 Task: Add a condition where "Hours since update Is One hundred" in new tickets in your groups.
Action: Mouse moved to (117, 446)
Screenshot: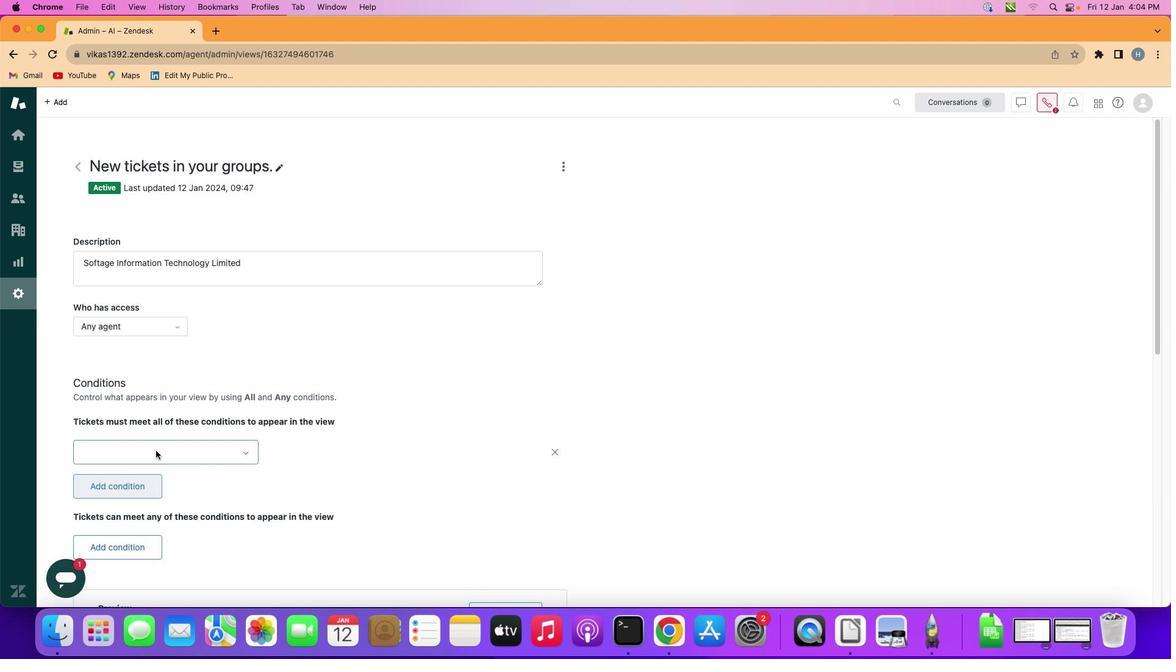 
Action: Mouse pressed left at (117, 446)
Screenshot: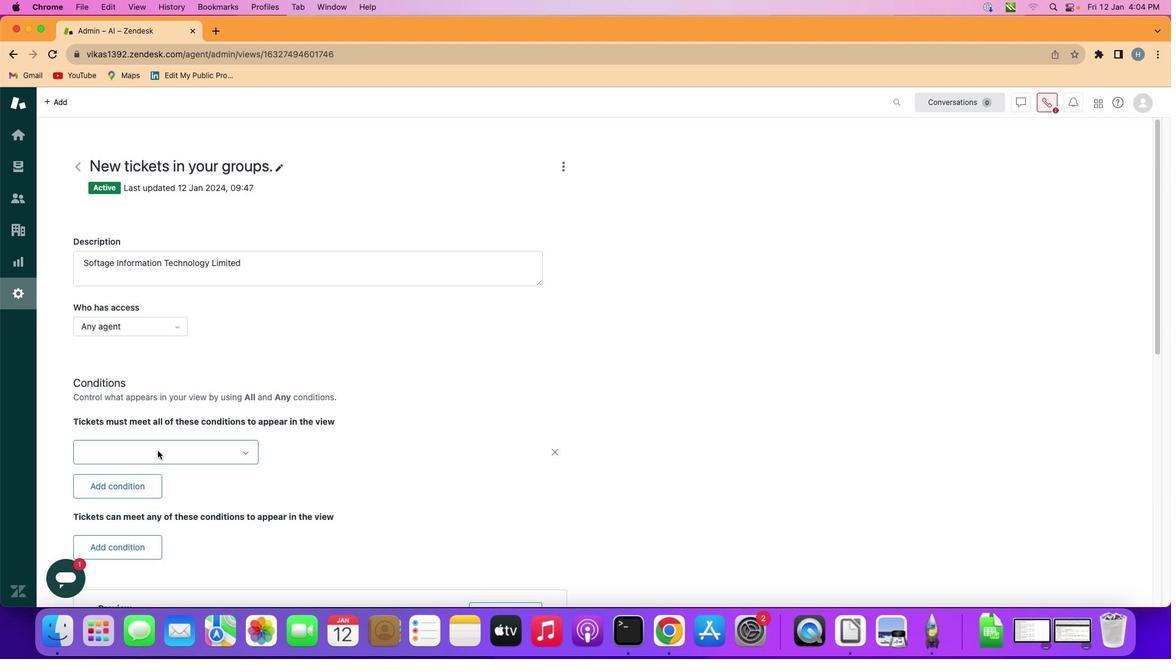 
Action: Mouse moved to (154, 447)
Screenshot: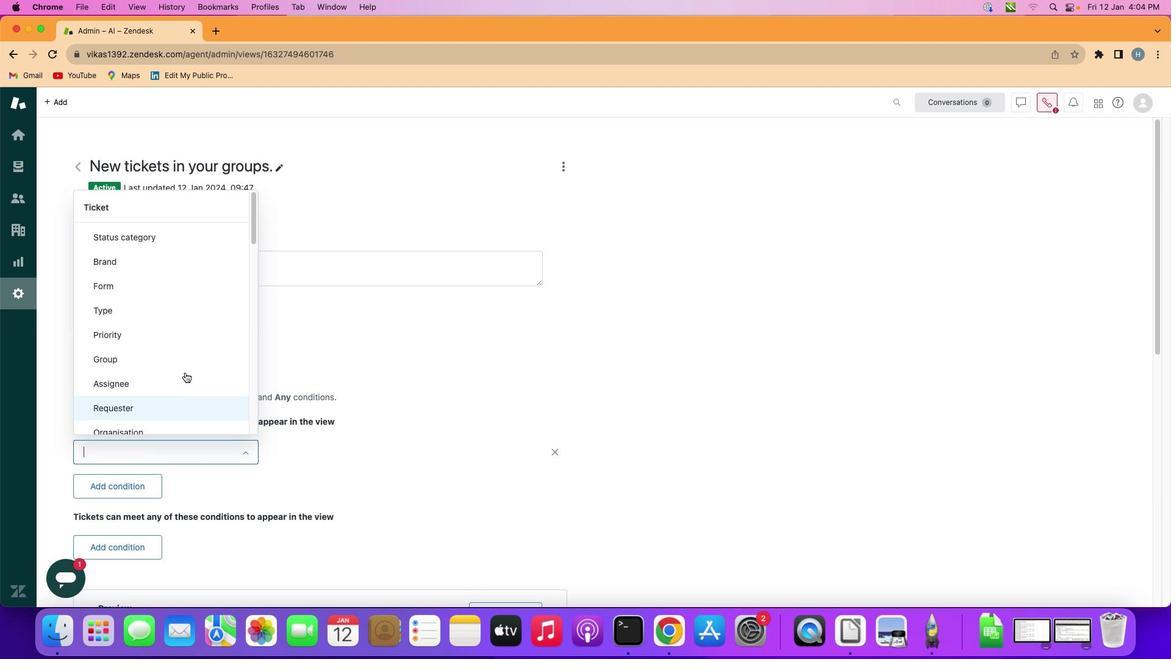 
Action: Mouse pressed left at (154, 447)
Screenshot: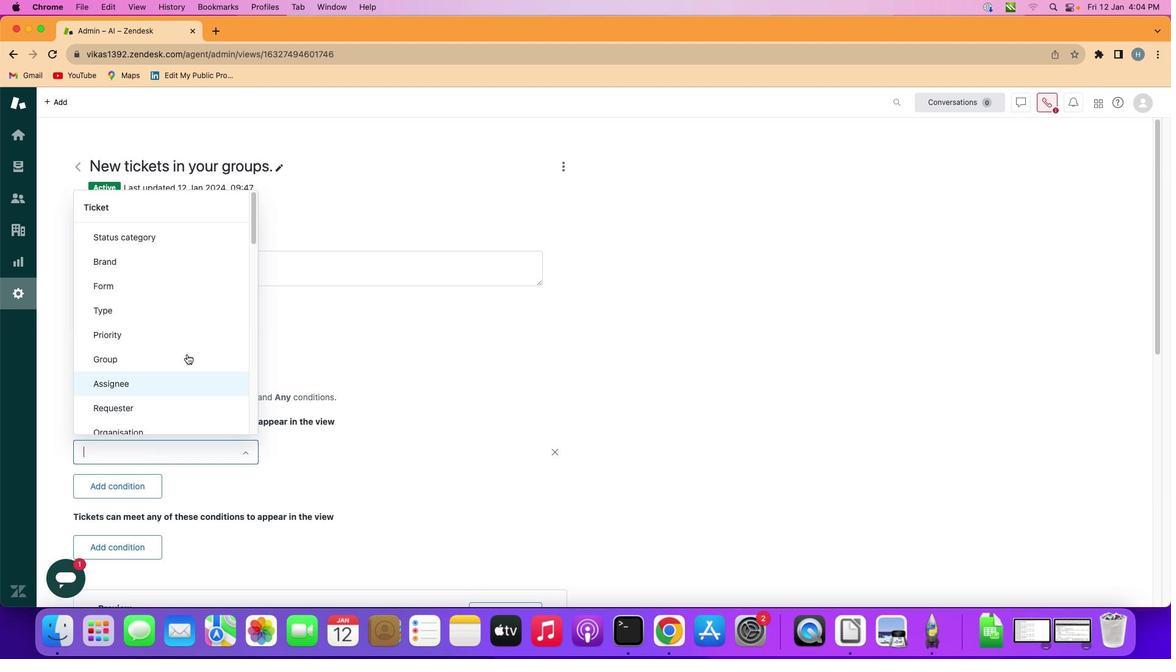 
Action: Mouse moved to (182, 330)
Screenshot: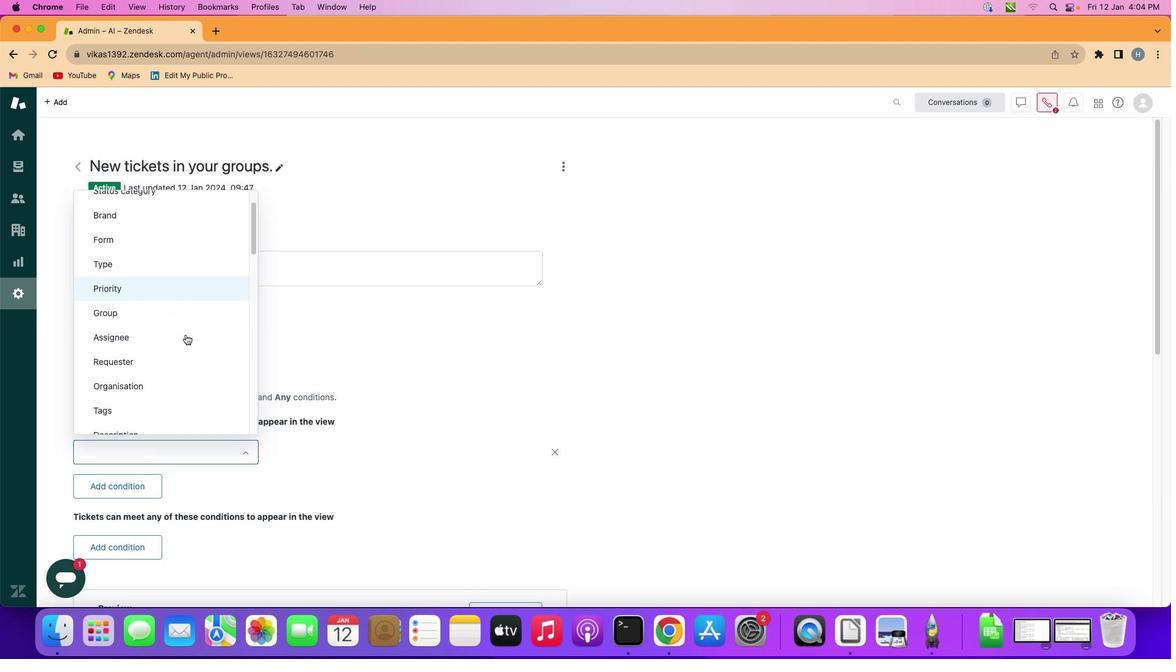 
Action: Mouse scrolled (182, 330) with delta (-3, -3)
Screenshot: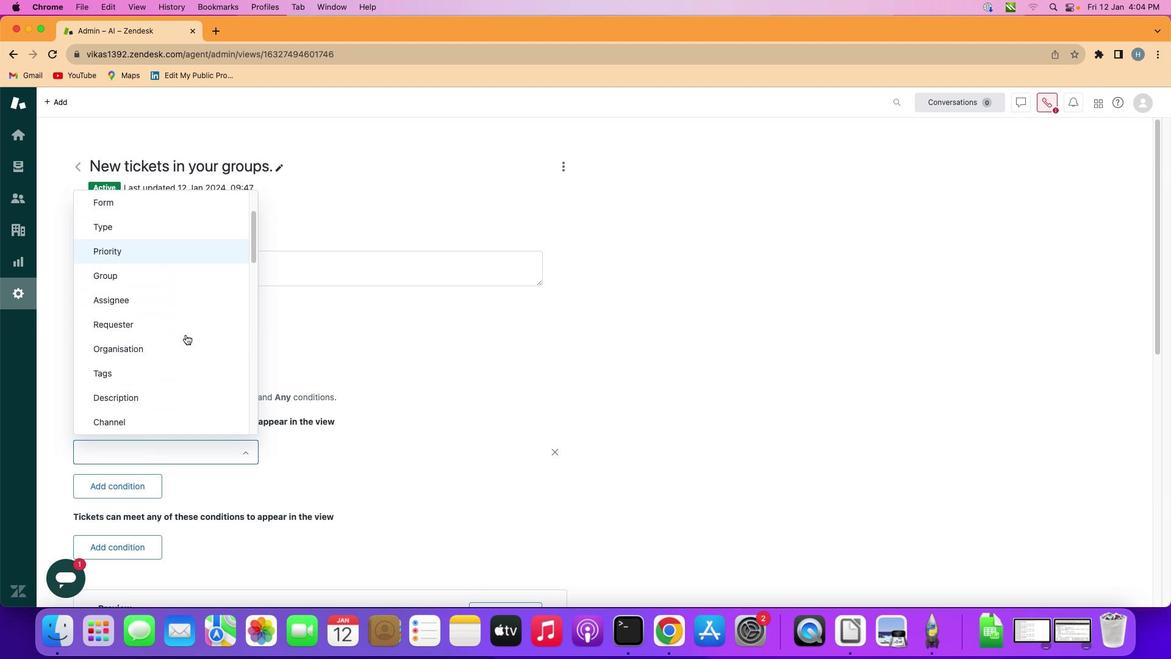 
Action: Mouse scrolled (182, 330) with delta (-3, -3)
Screenshot: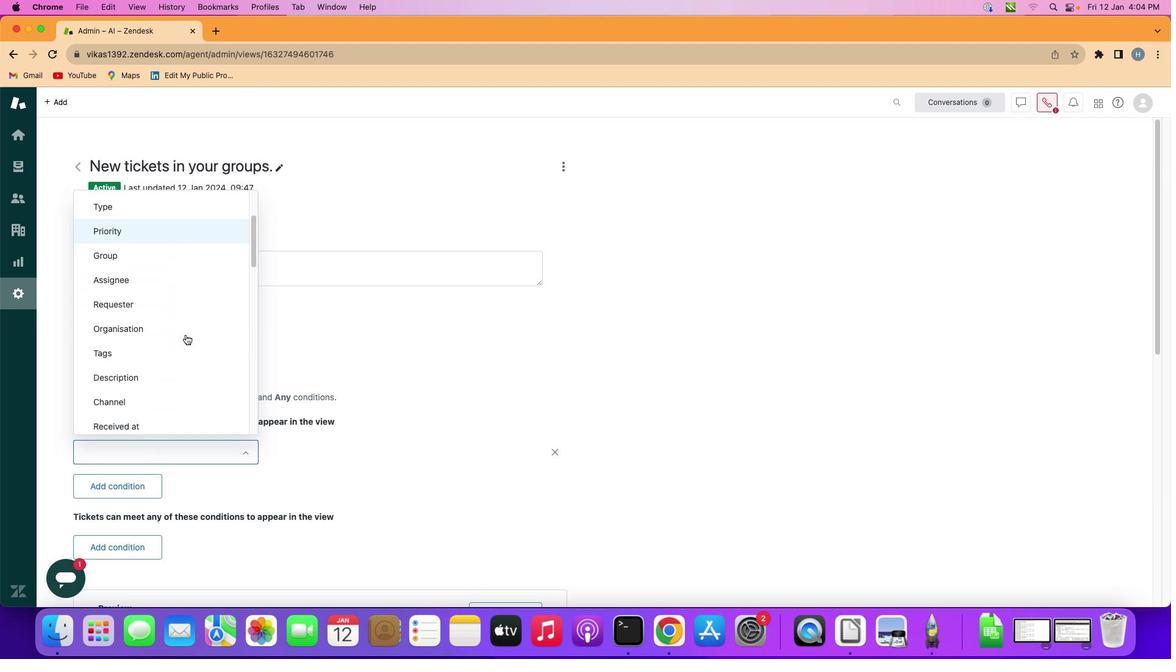 
Action: Mouse scrolled (182, 330) with delta (-3, -3)
Screenshot: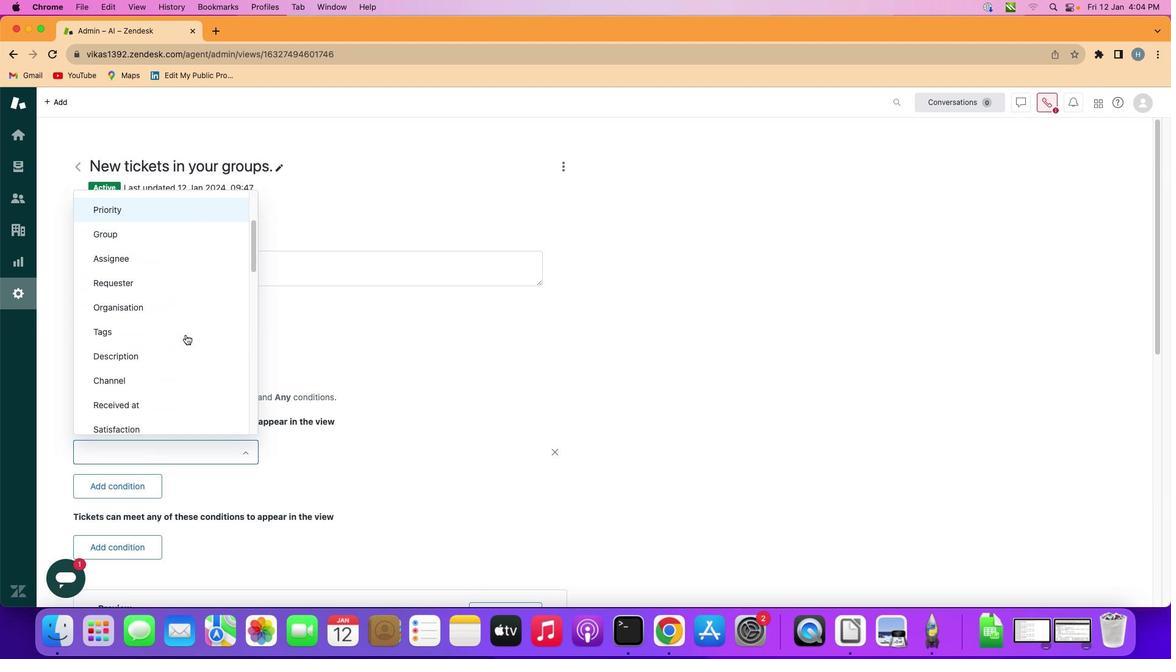 
Action: Mouse scrolled (182, 330) with delta (-3, -3)
Screenshot: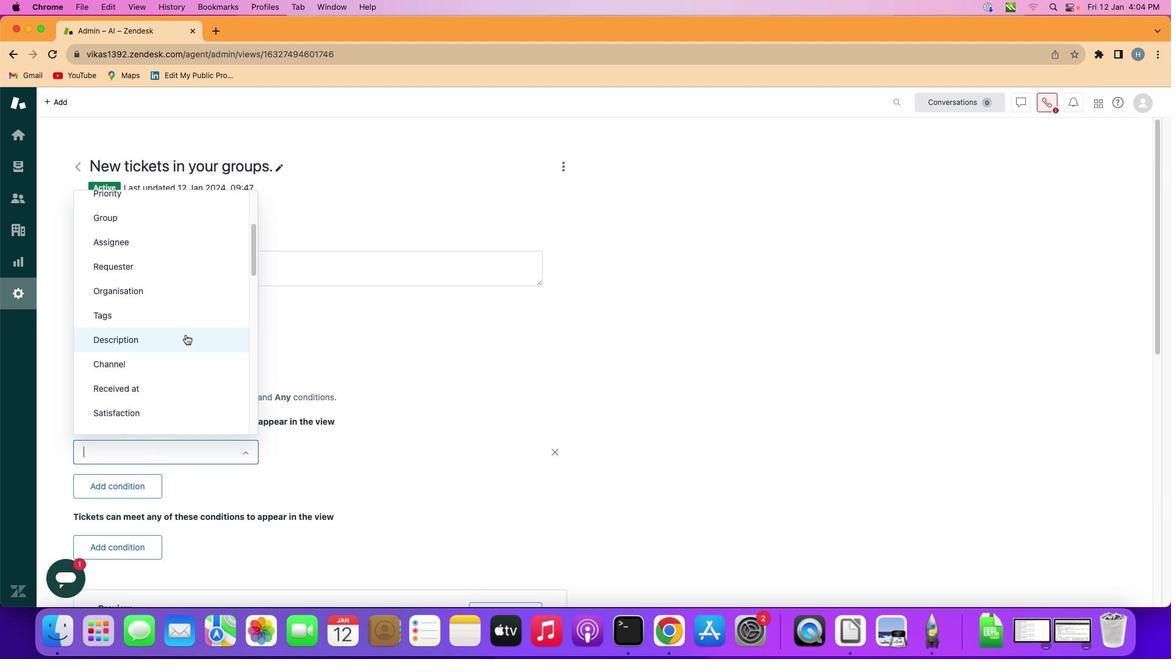 
Action: Mouse scrolled (182, 330) with delta (-3, -3)
Screenshot: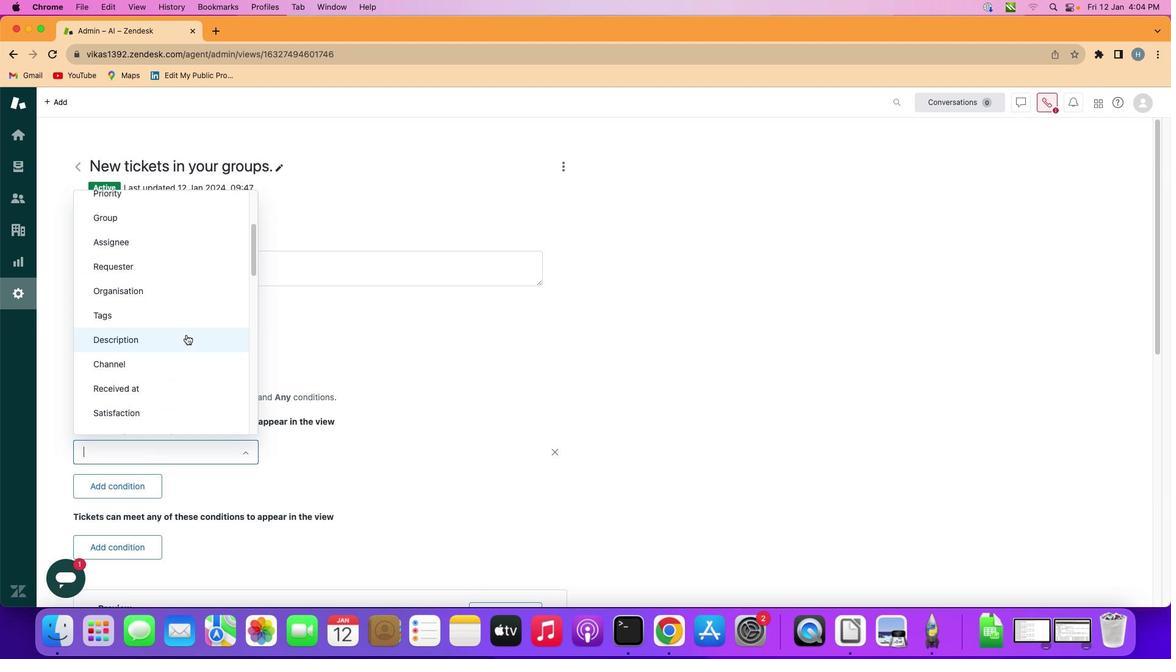 
Action: Mouse moved to (182, 331)
Screenshot: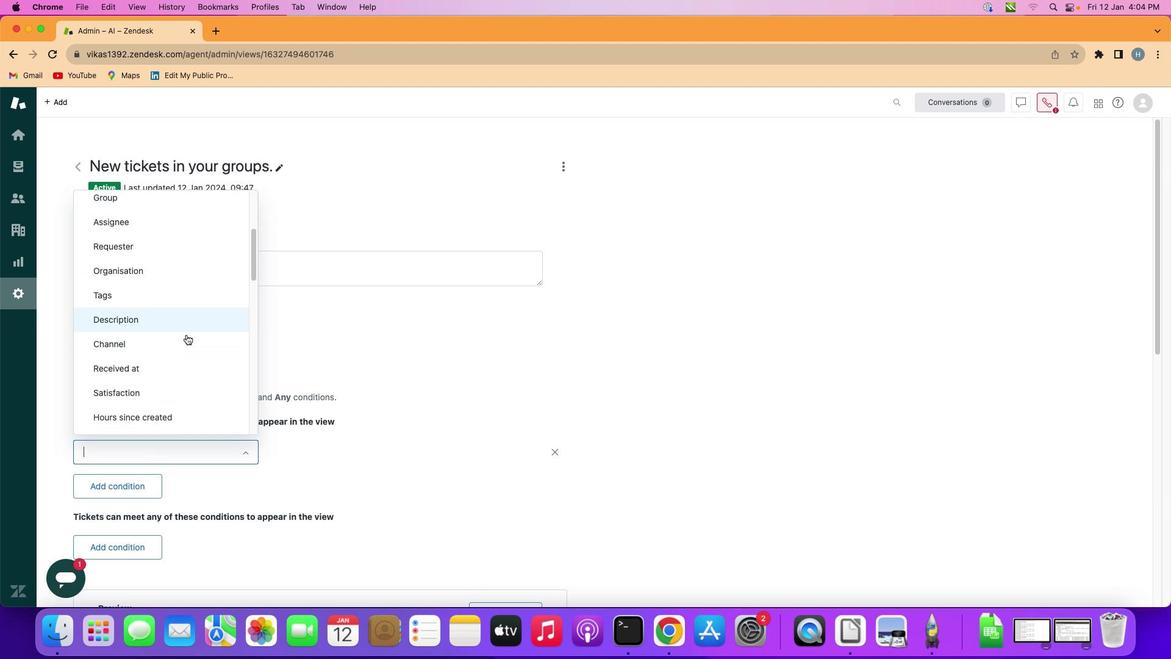 
Action: Mouse scrolled (182, 331) with delta (-3, -3)
Screenshot: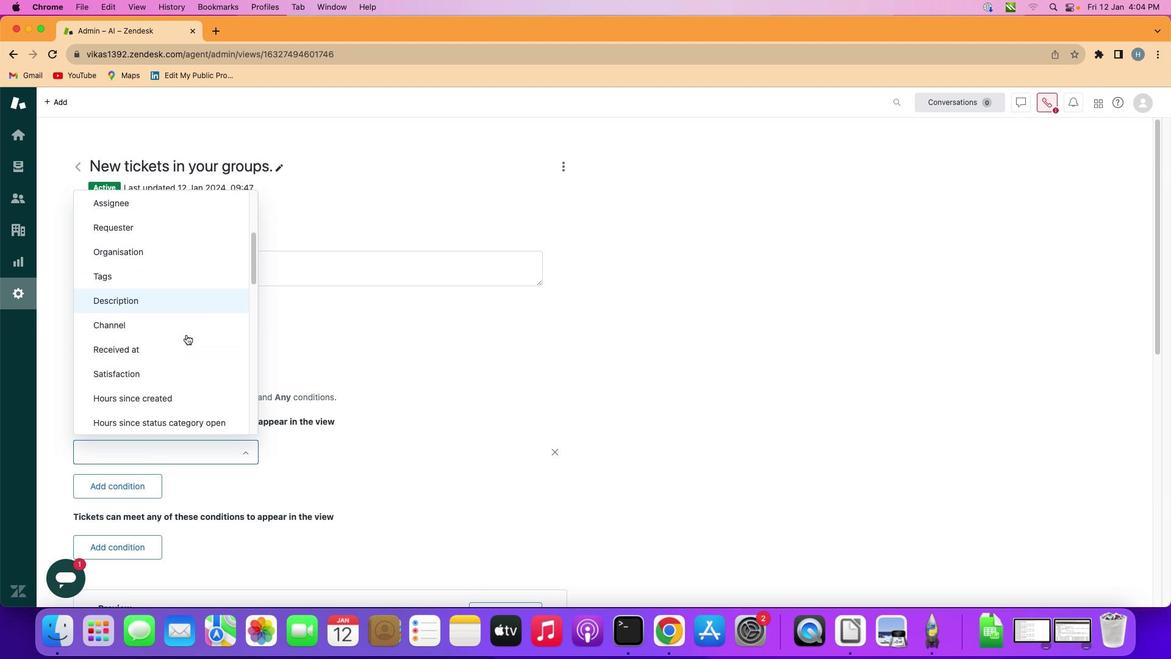 
Action: Mouse scrolled (182, 331) with delta (-3, -3)
Screenshot: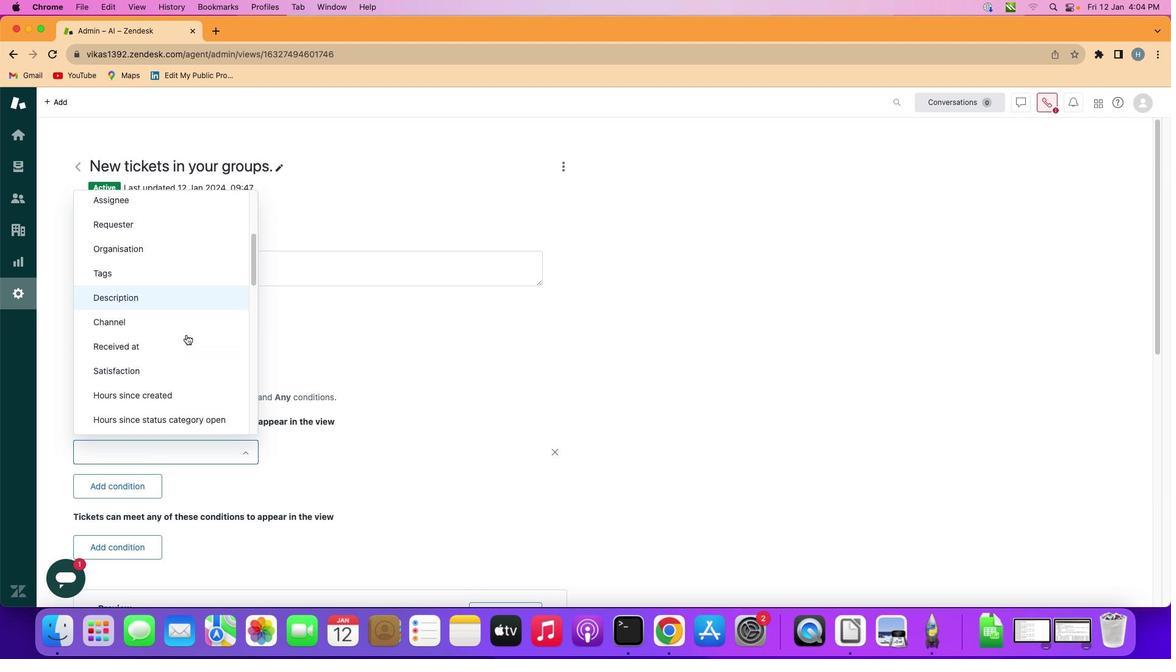 
Action: Mouse scrolled (182, 331) with delta (-3, -3)
Screenshot: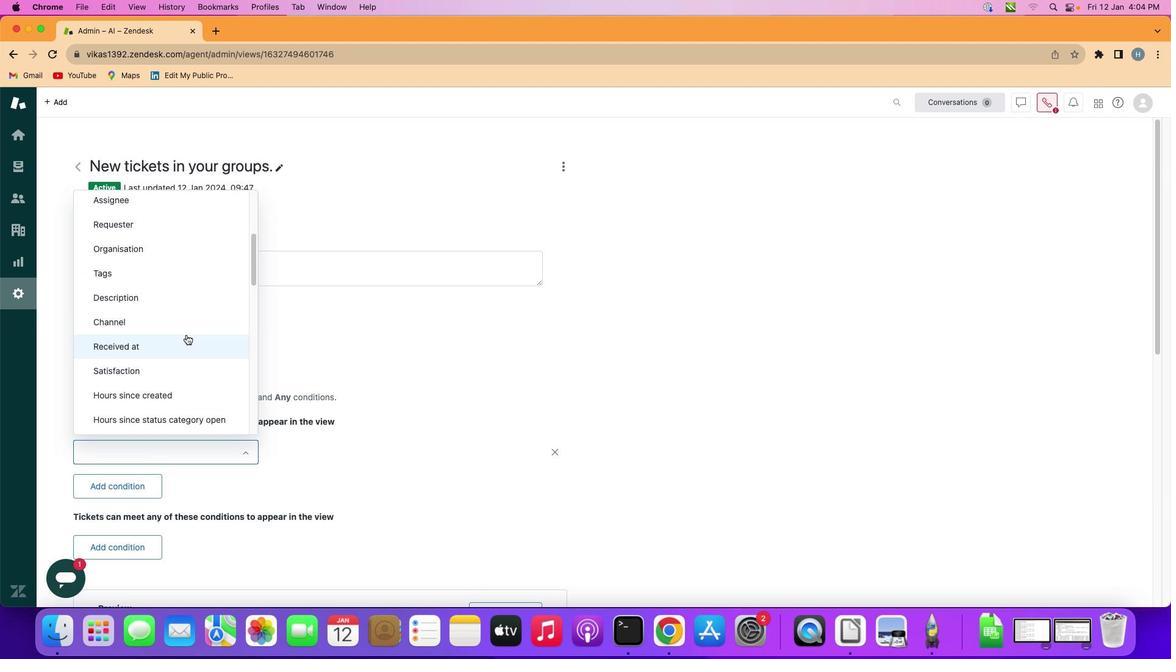 
Action: Mouse scrolled (182, 331) with delta (-3, -3)
Screenshot: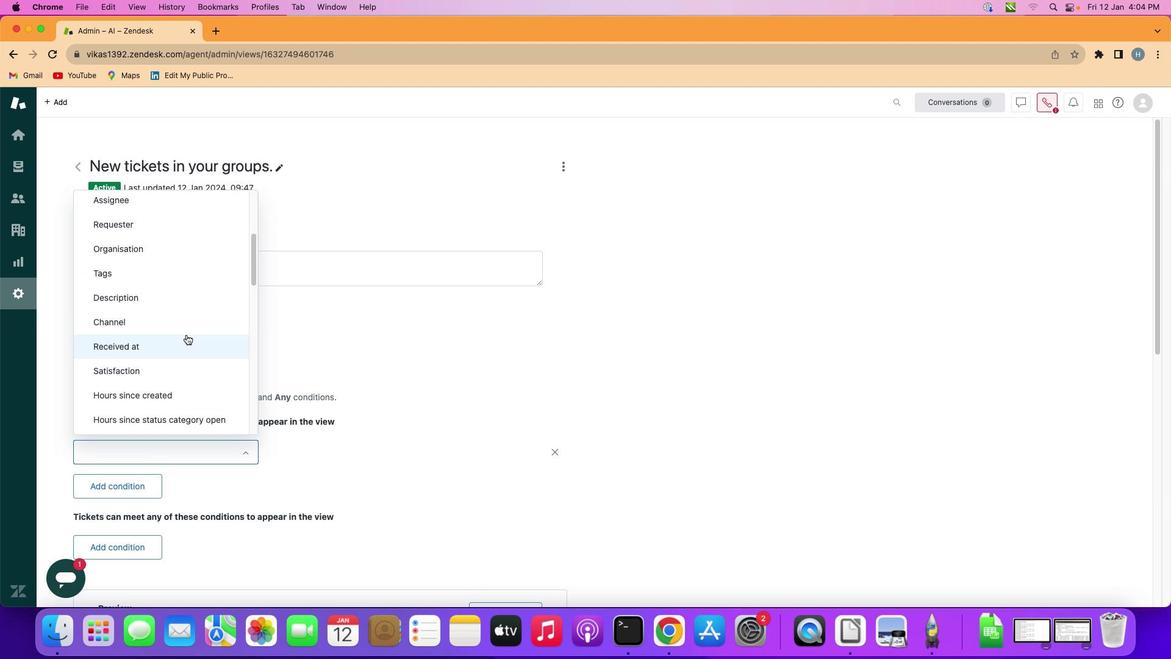 
Action: Mouse moved to (183, 331)
Screenshot: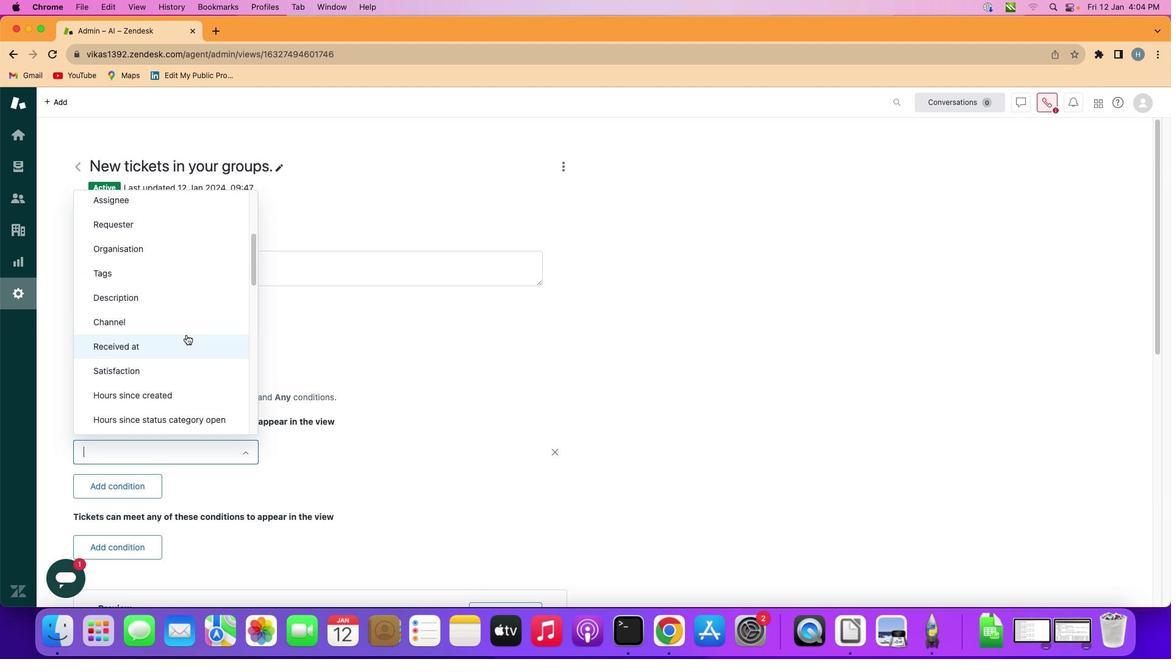 
Action: Mouse scrolled (183, 331) with delta (-3, -3)
Screenshot: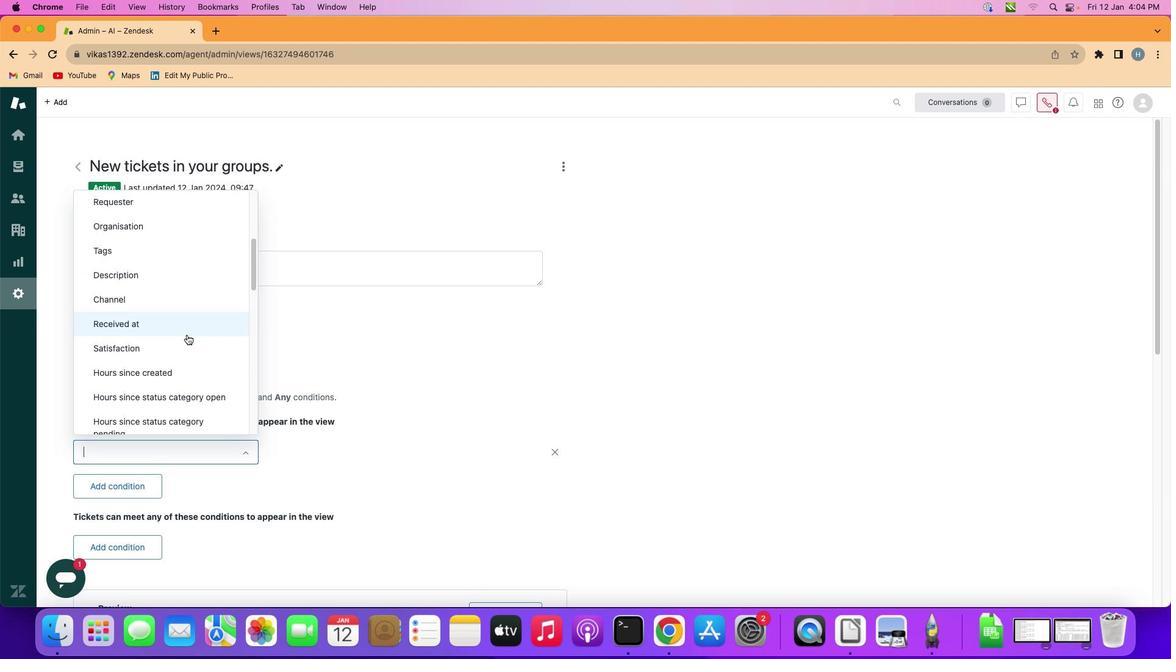 
Action: Mouse scrolled (183, 331) with delta (-3, -3)
Screenshot: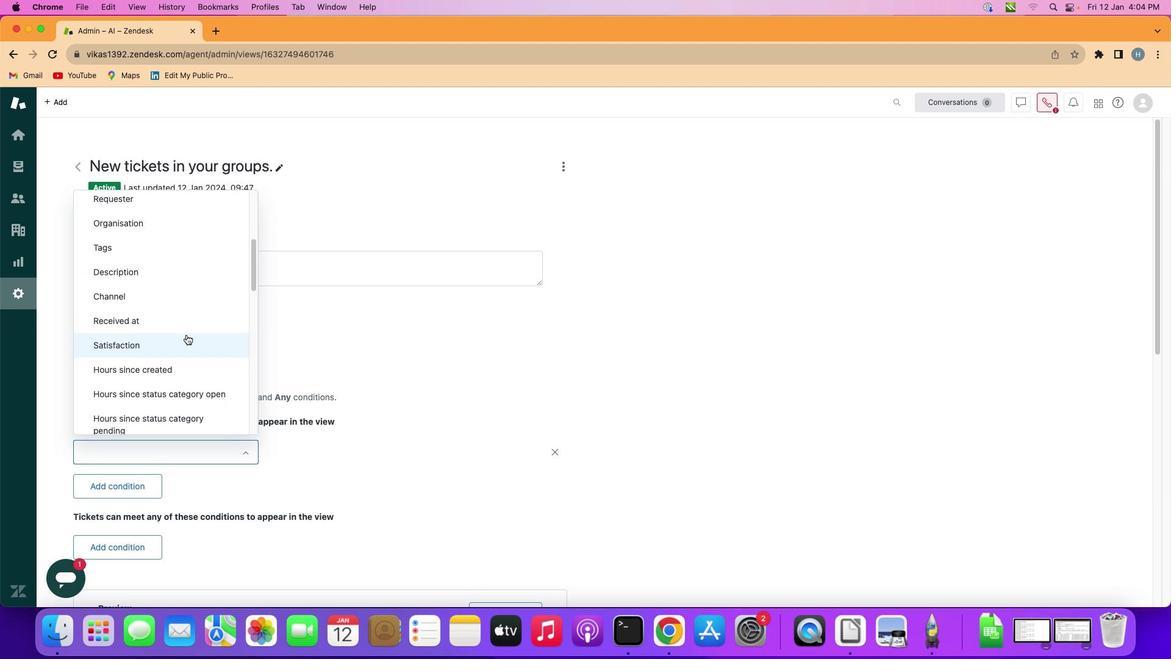 
Action: Mouse scrolled (183, 331) with delta (-3, -3)
Screenshot: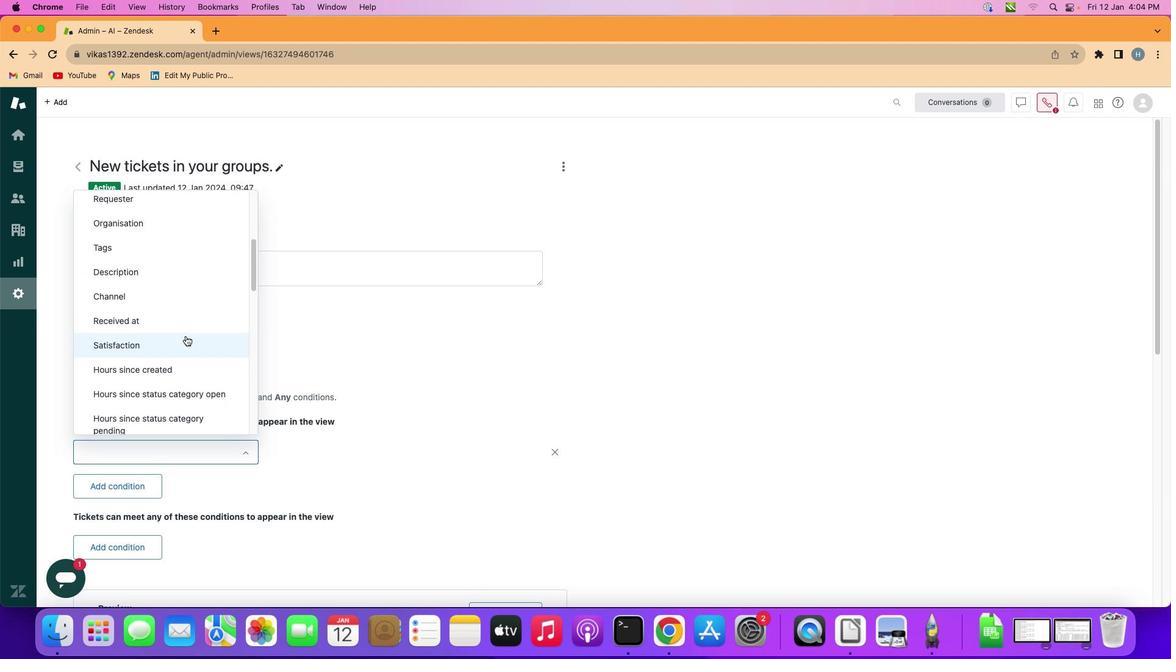 
Action: Mouse moved to (181, 332)
Screenshot: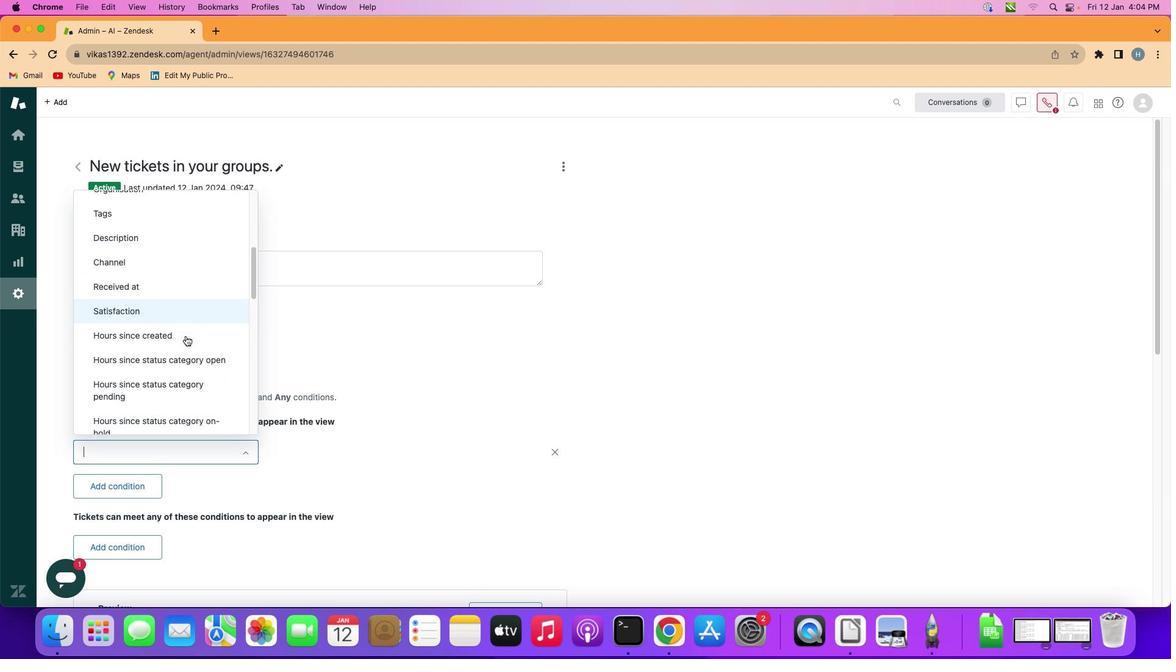 
Action: Mouse scrolled (181, 332) with delta (-3, -3)
Screenshot: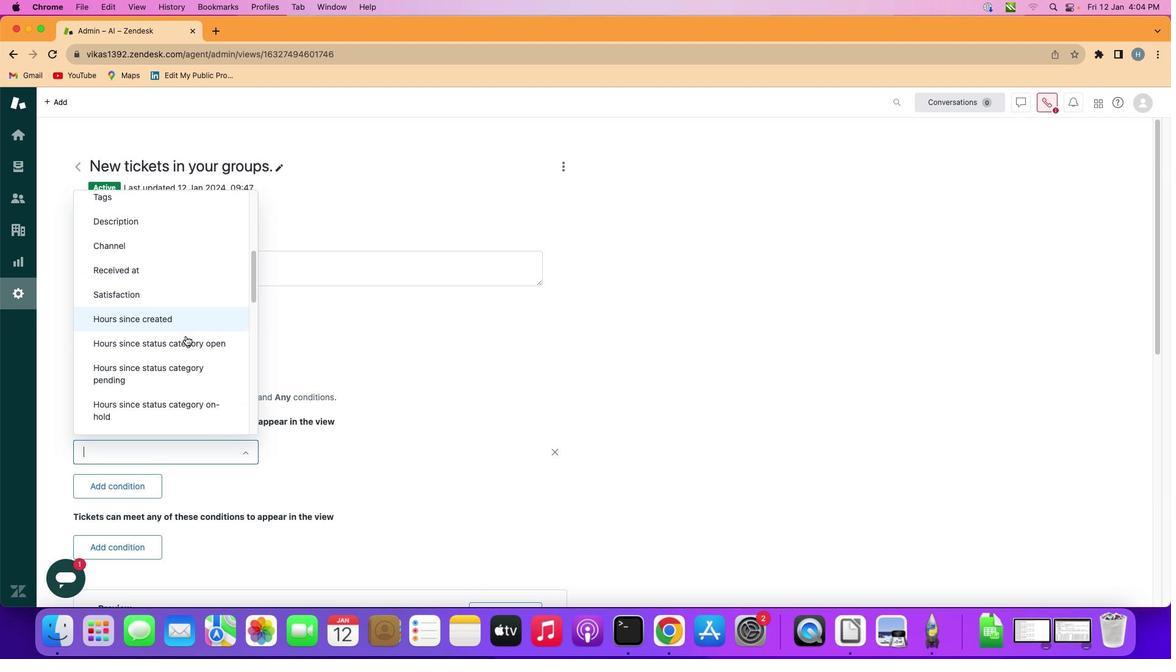 
Action: Mouse scrolled (181, 332) with delta (-3, -3)
Screenshot: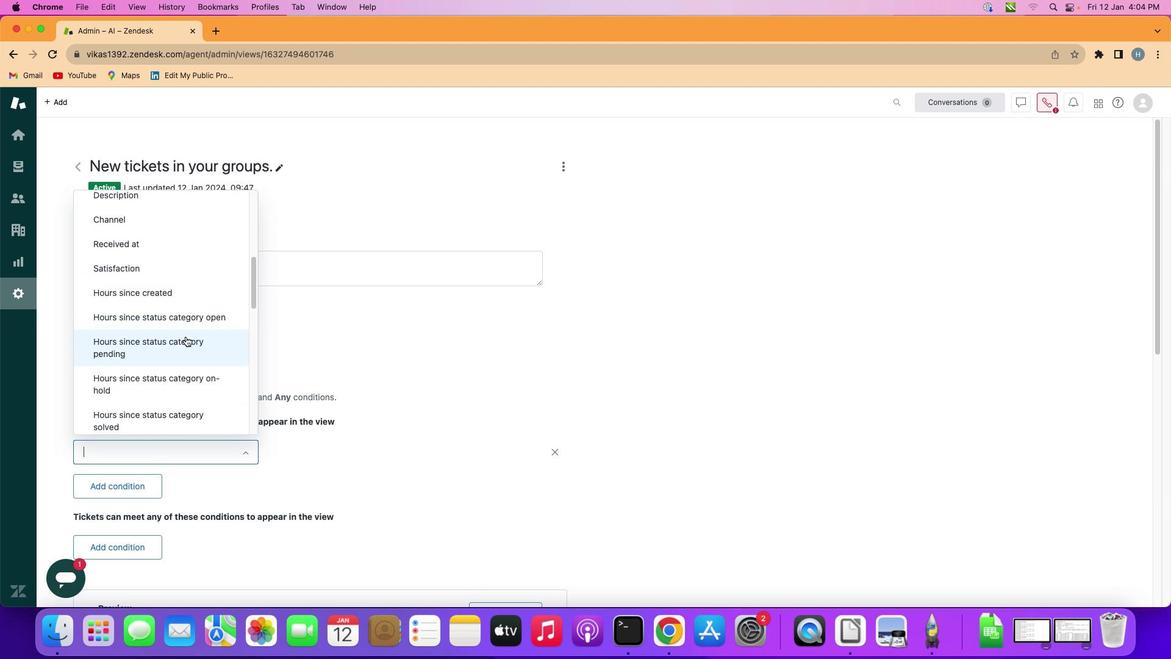 
Action: Mouse scrolled (181, 332) with delta (-3, -3)
Screenshot: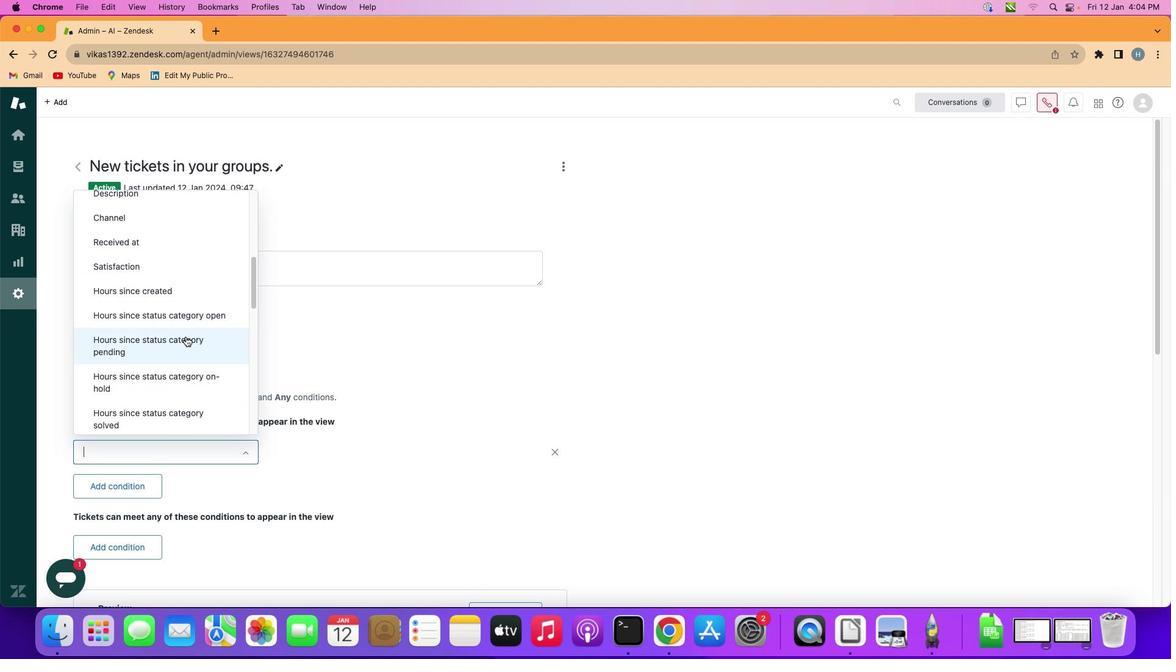 
Action: Mouse scrolled (181, 332) with delta (-3, -3)
Screenshot: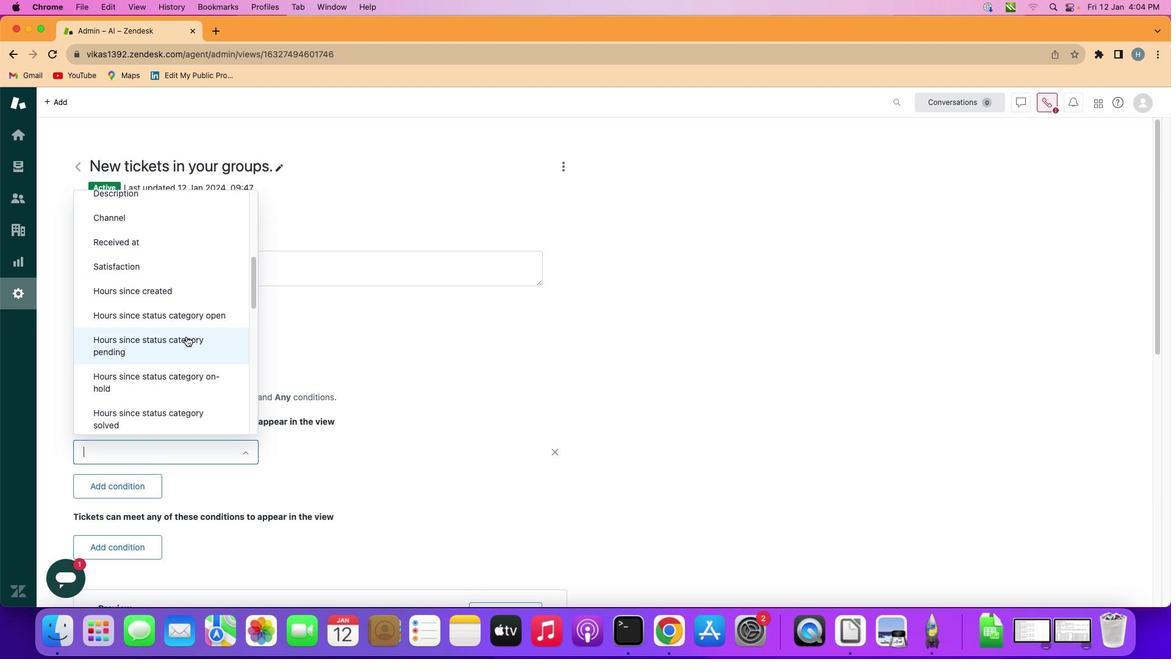 
Action: Mouse moved to (182, 332)
Screenshot: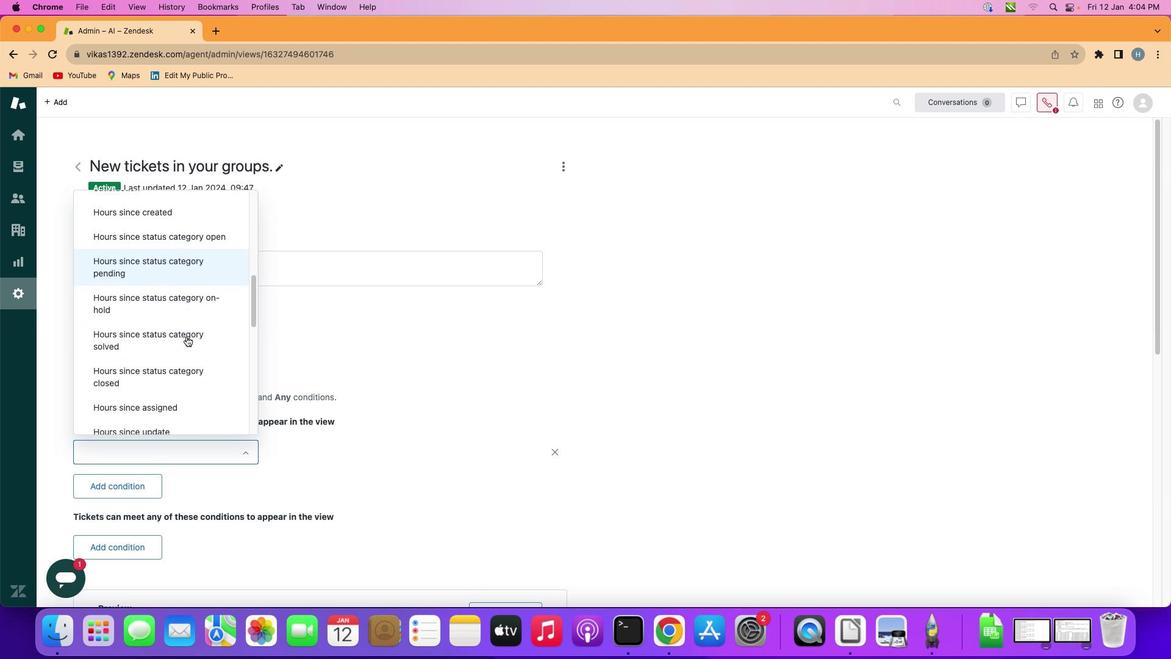 
Action: Mouse scrolled (182, 332) with delta (-3, -3)
Screenshot: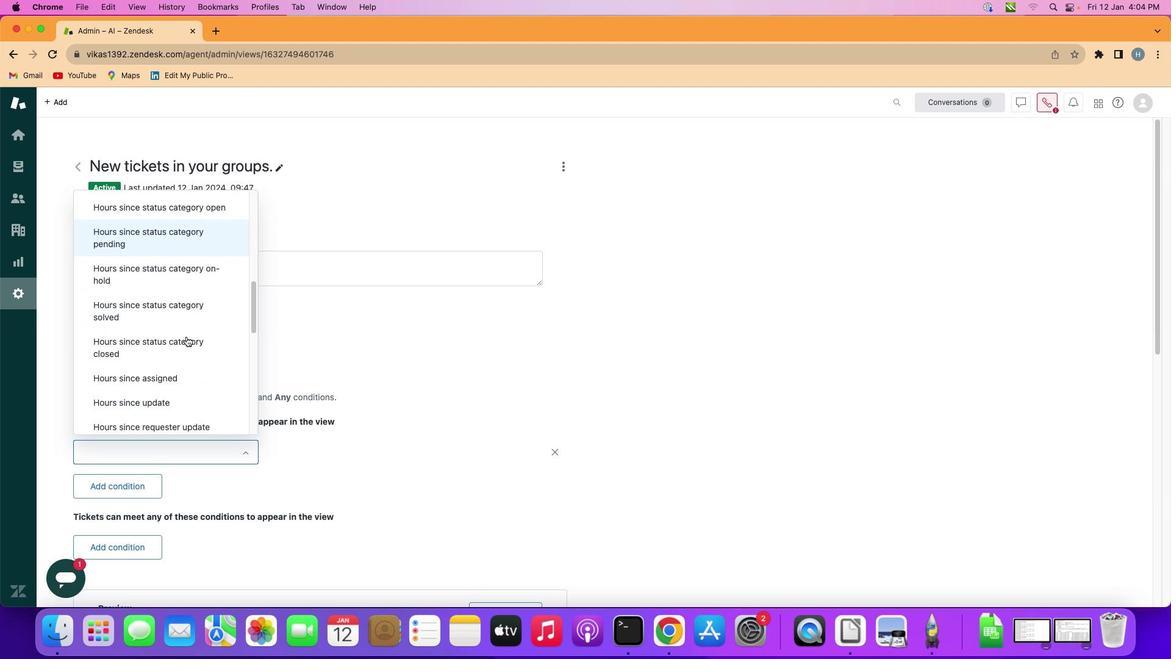 
Action: Mouse moved to (183, 332)
Screenshot: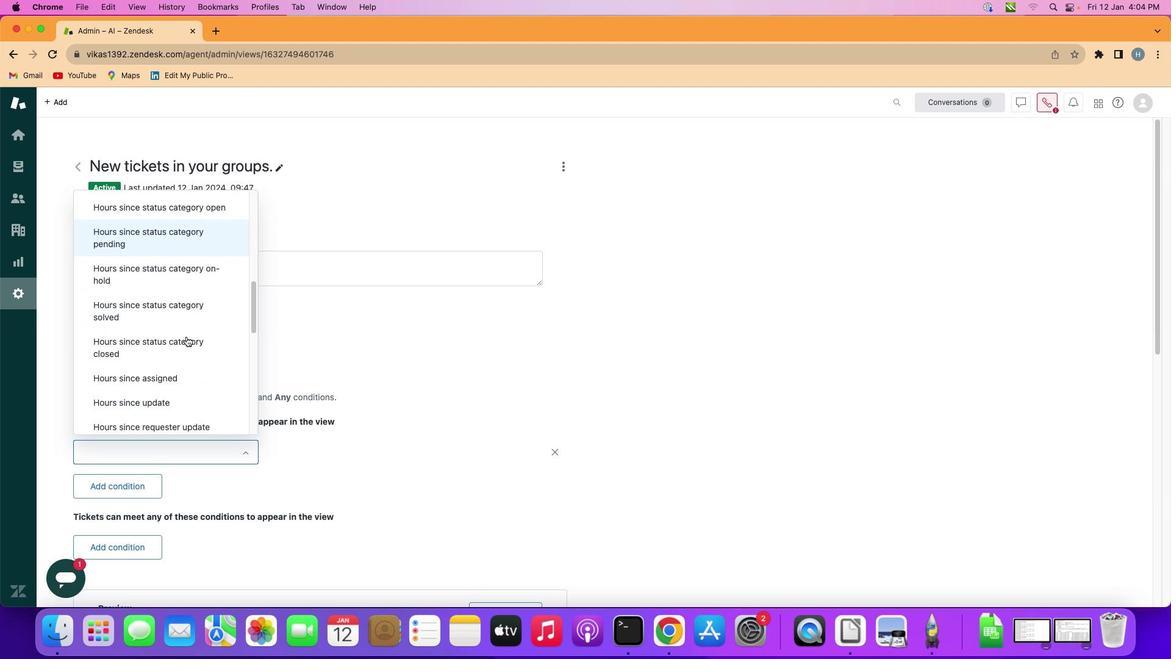 
Action: Mouse scrolled (183, 332) with delta (-3, -3)
Screenshot: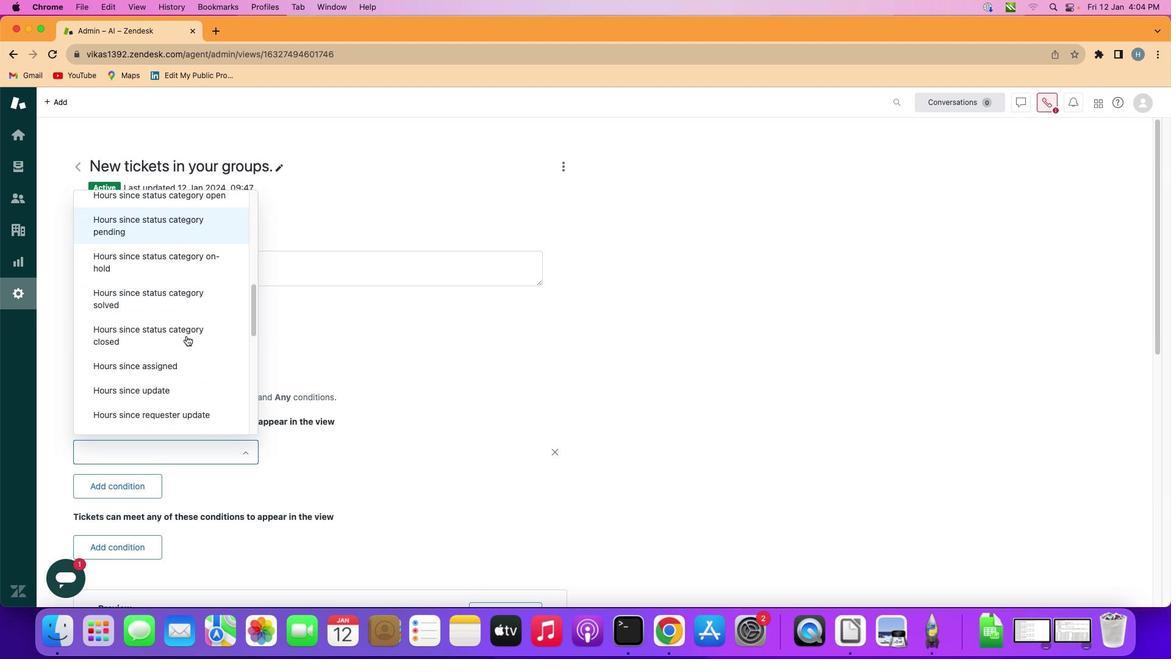 
Action: Mouse scrolled (183, 332) with delta (-3, -3)
Screenshot: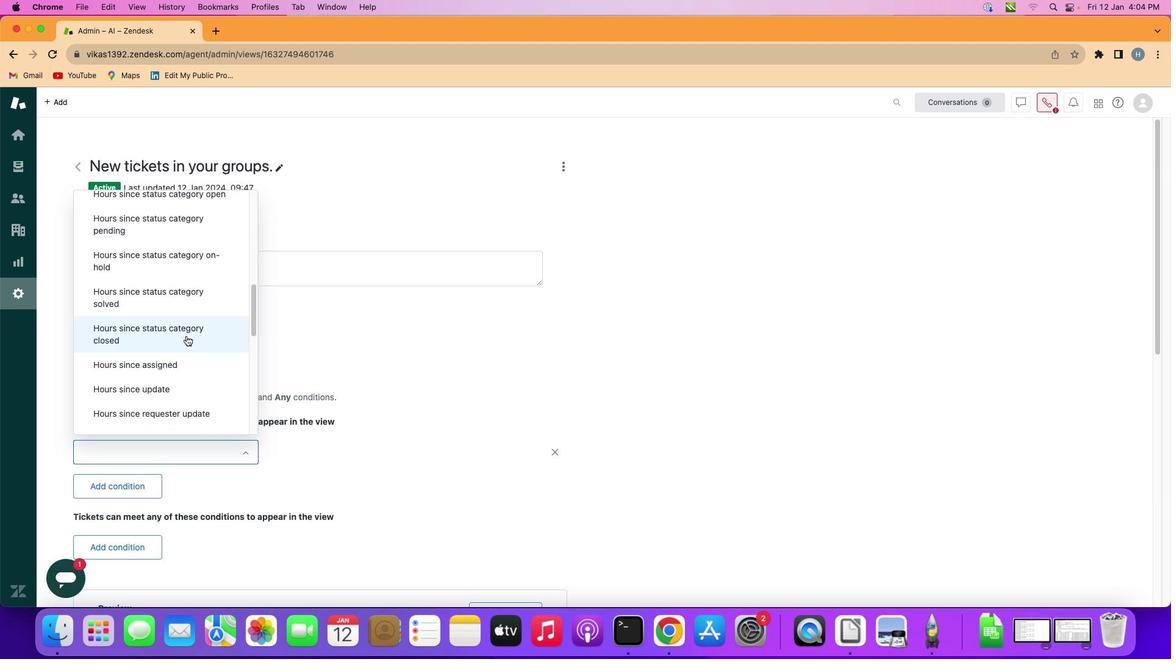 
Action: Mouse scrolled (183, 332) with delta (-3, -4)
Screenshot: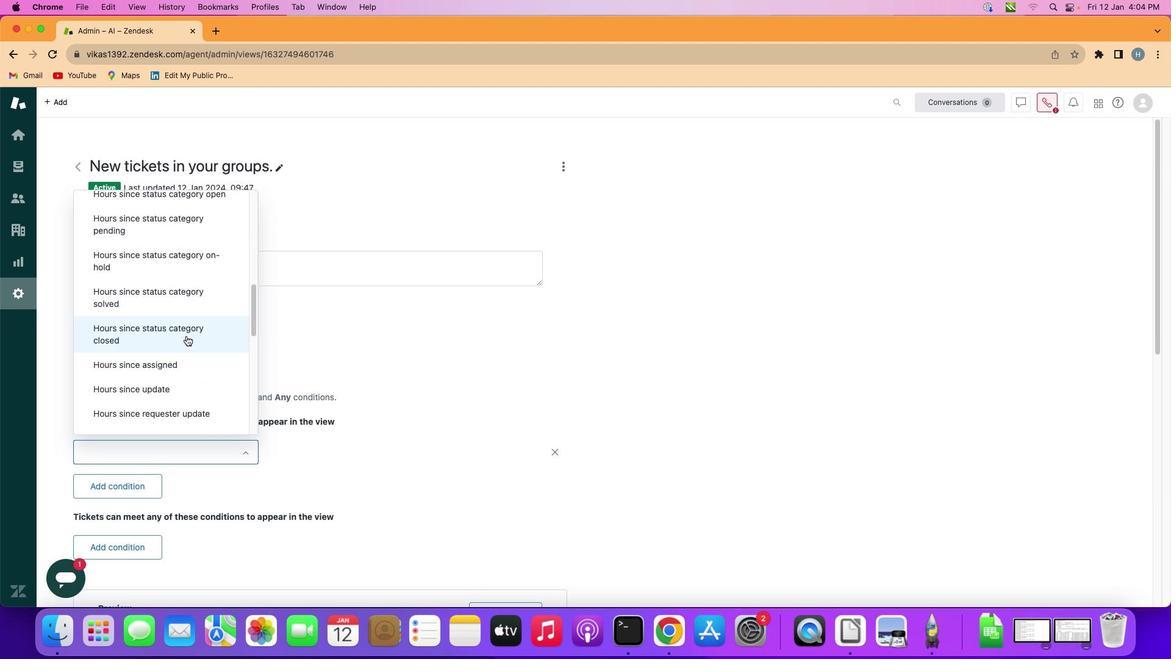 
Action: Mouse scrolled (183, 332) with delta (-3, -3)
Screenshot: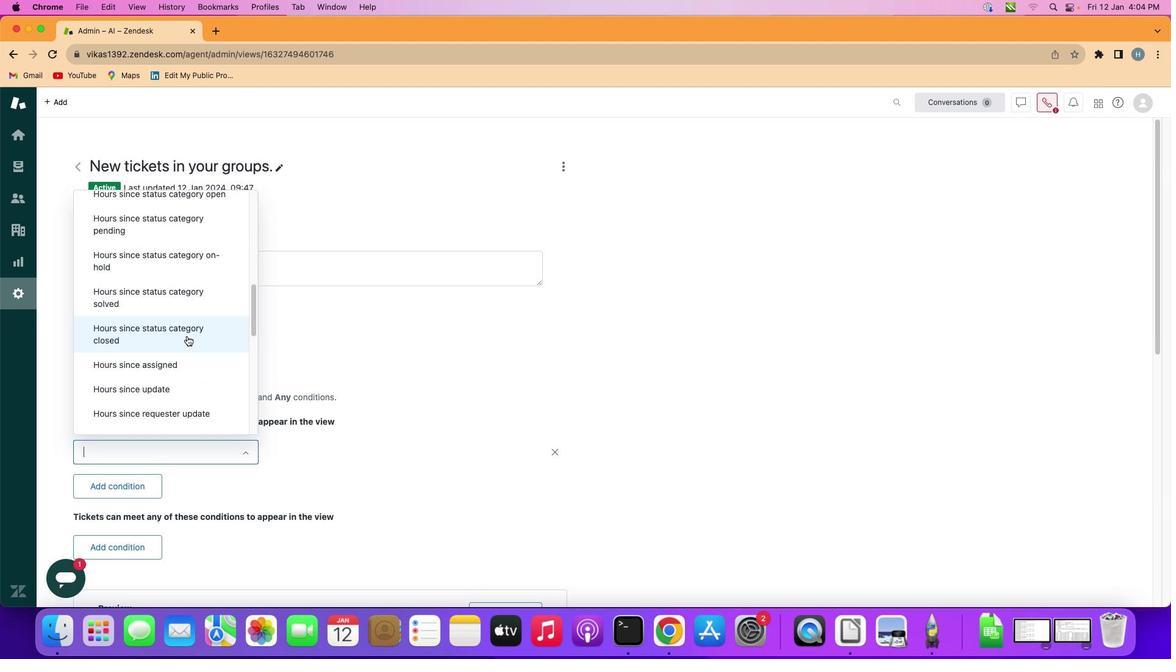 
Action: Mouse moved to (183, 332)
Screenshot: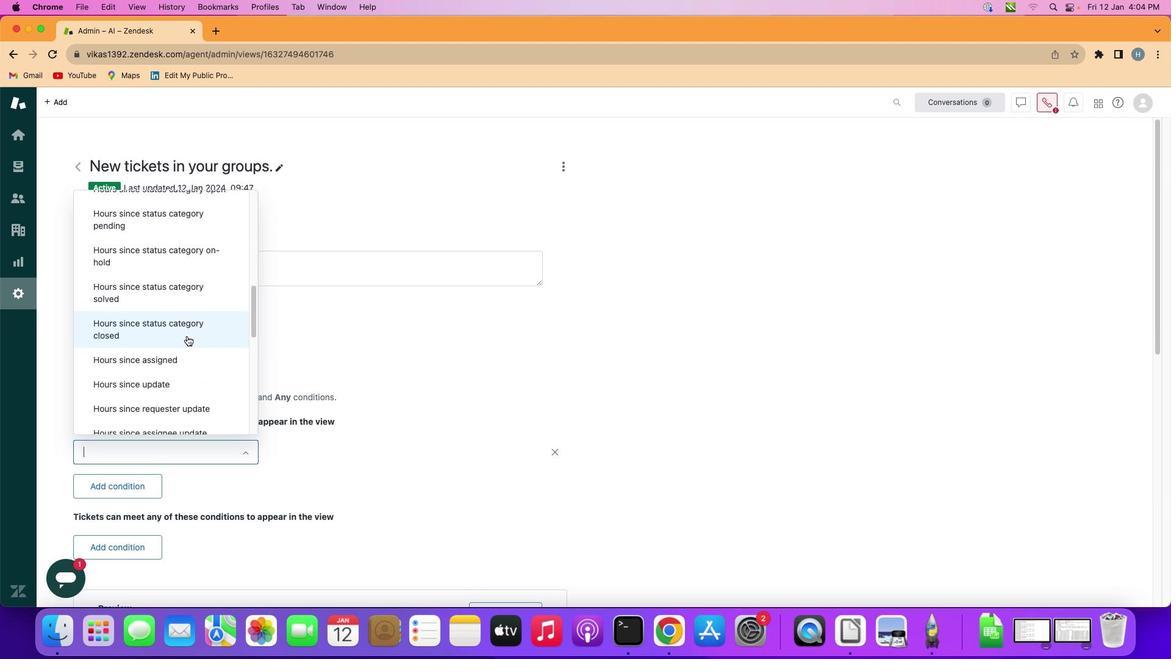 
Action: Mouse scrolled (183, 332) with delta (-3, -3)
Screenshot: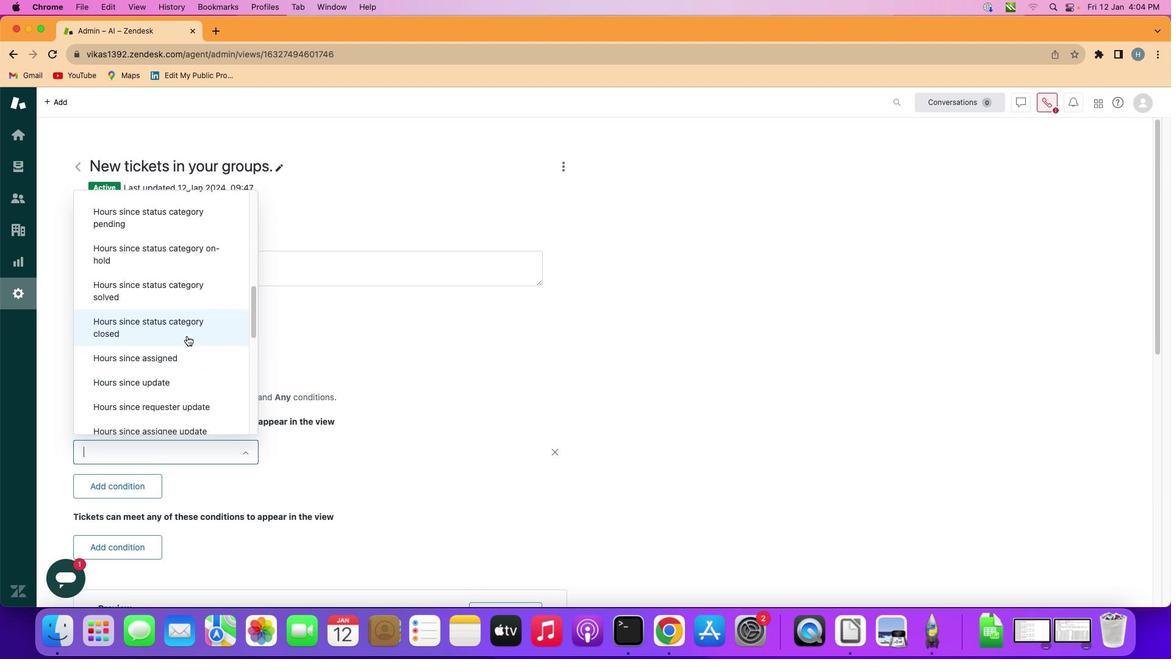
Action: Mouse scrolled (183, 332) with delta (-3, -3)
Screenshot: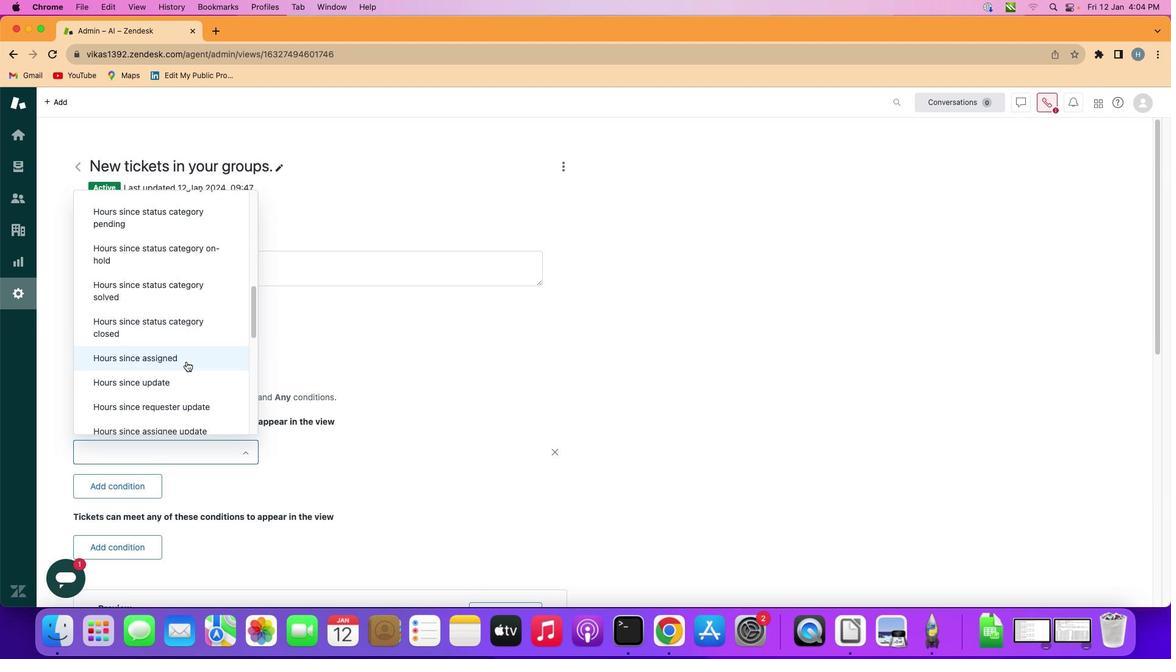 
Action: Mouse moved to (180, 369)
Screenshot: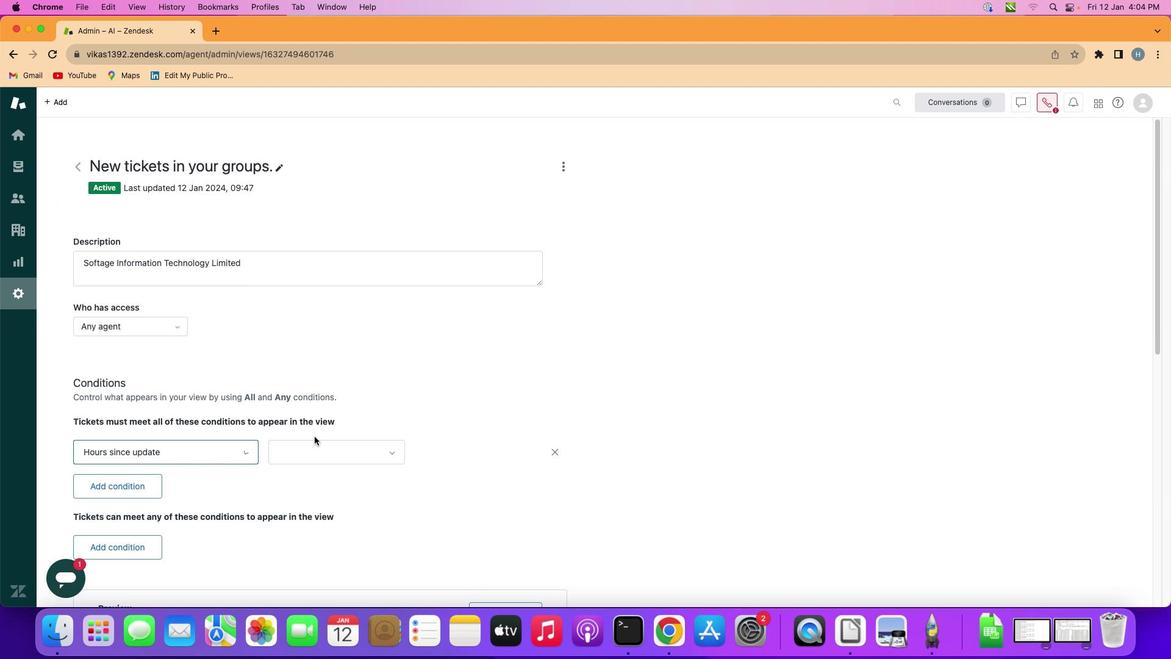 
Action: Mouse pressed left at (180, 369)
Screenshot: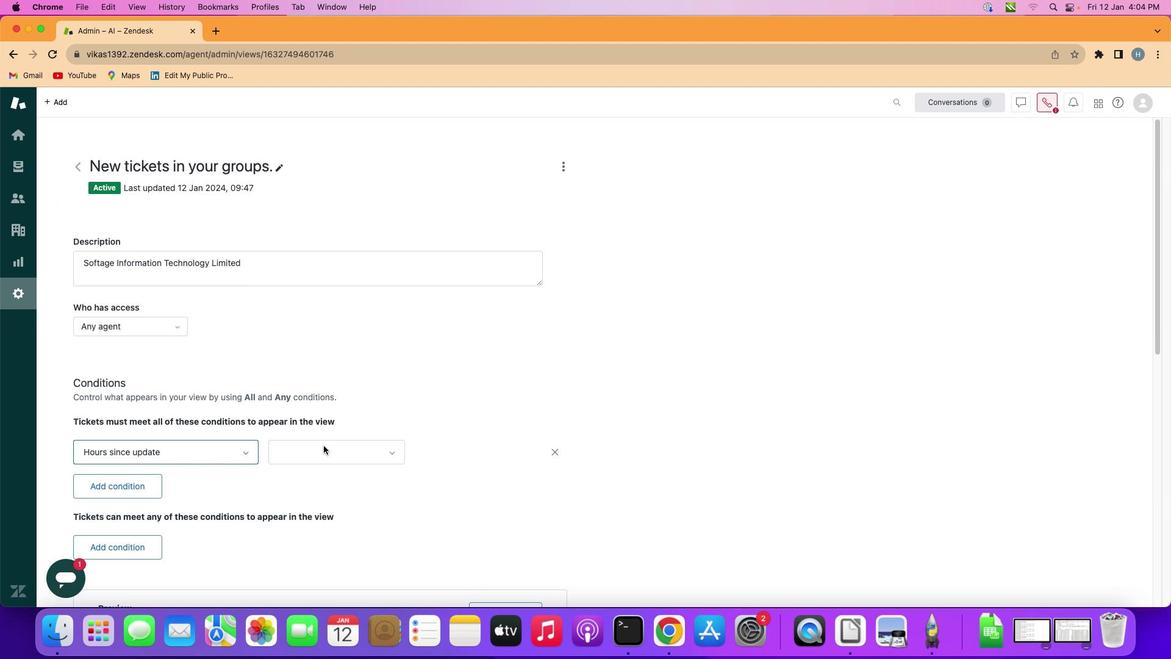 
Action: Mouse moved to (330, 444)
Screenshot: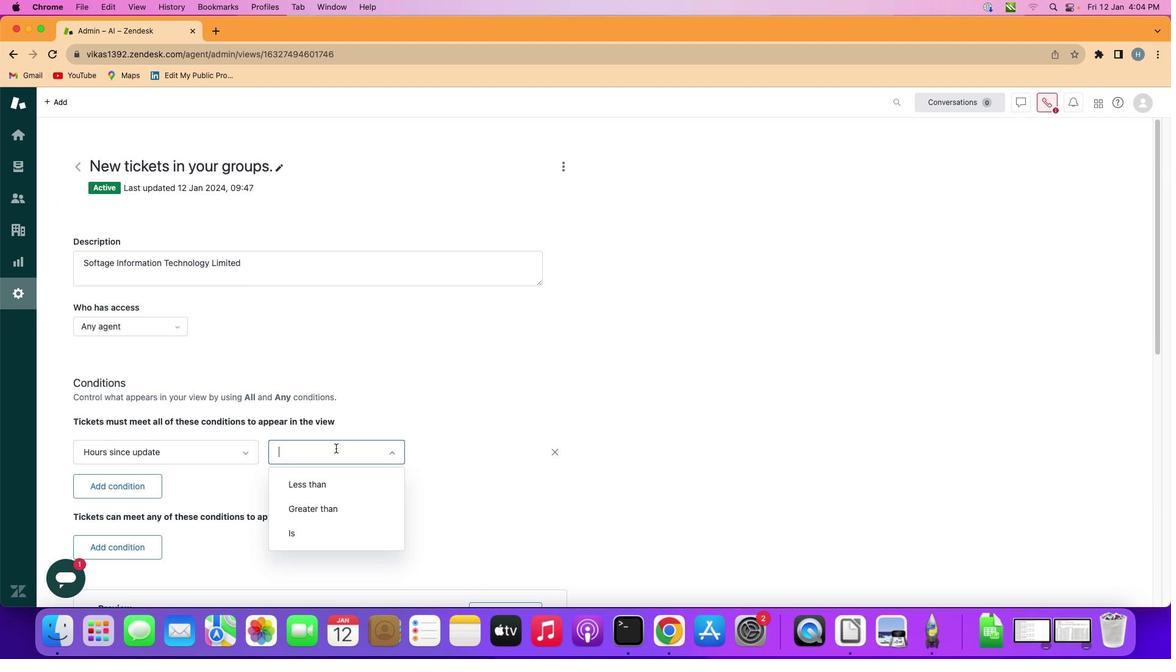 
Action: Mouse pressed left at (330, 444)
Screenshot: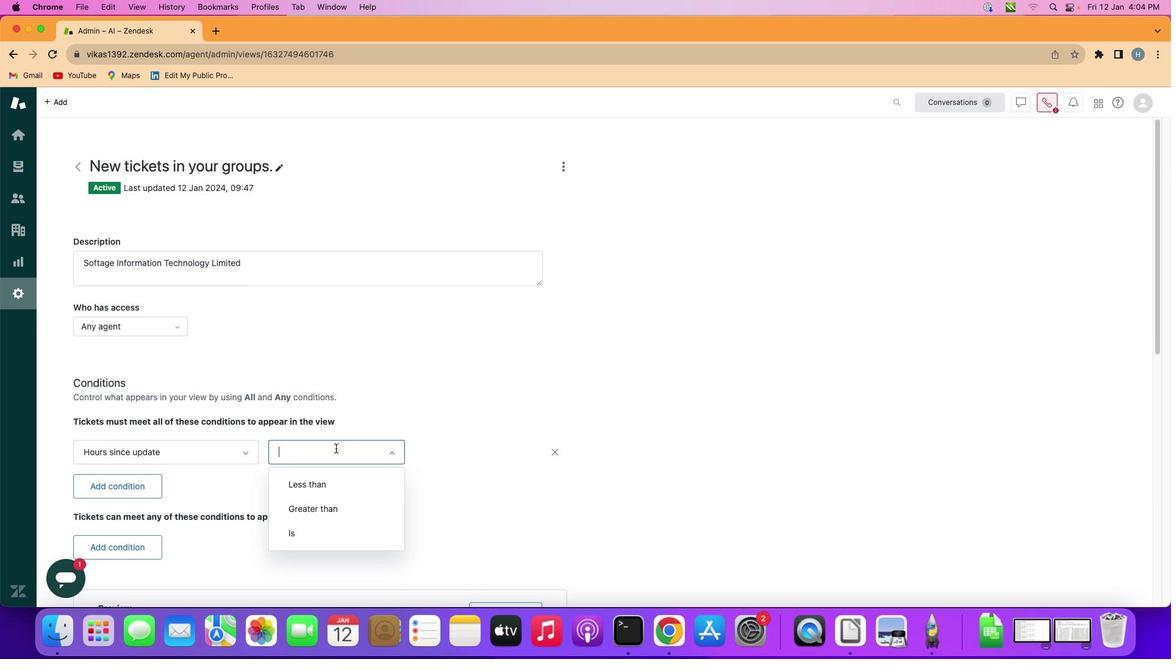 
Action: Mouse moved to (313, 526)
Screenshot: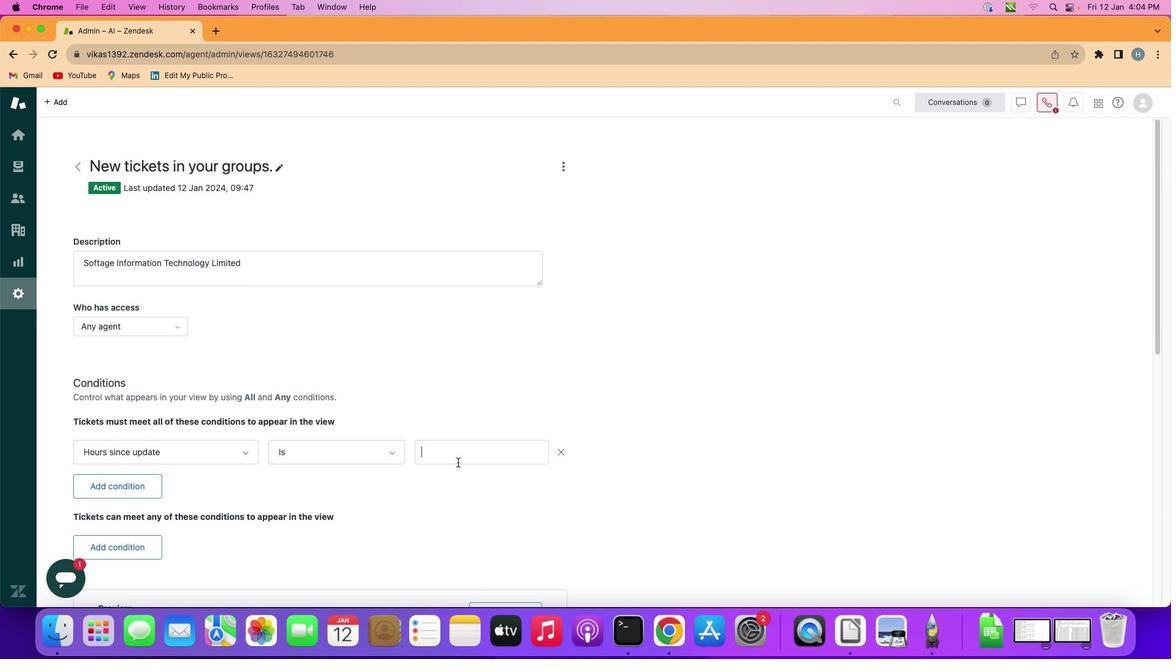 
Action: Mouse pressed left at (313, 526)
Screenshot: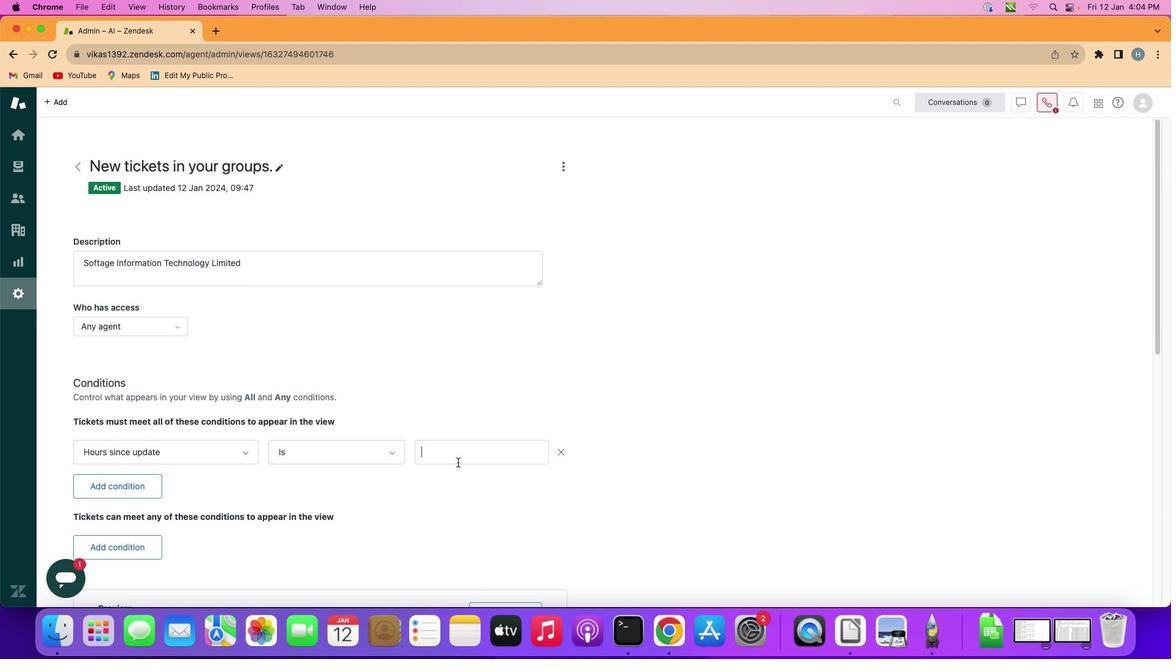 
Action: Mouse moved to (463, 452)
Screenshot: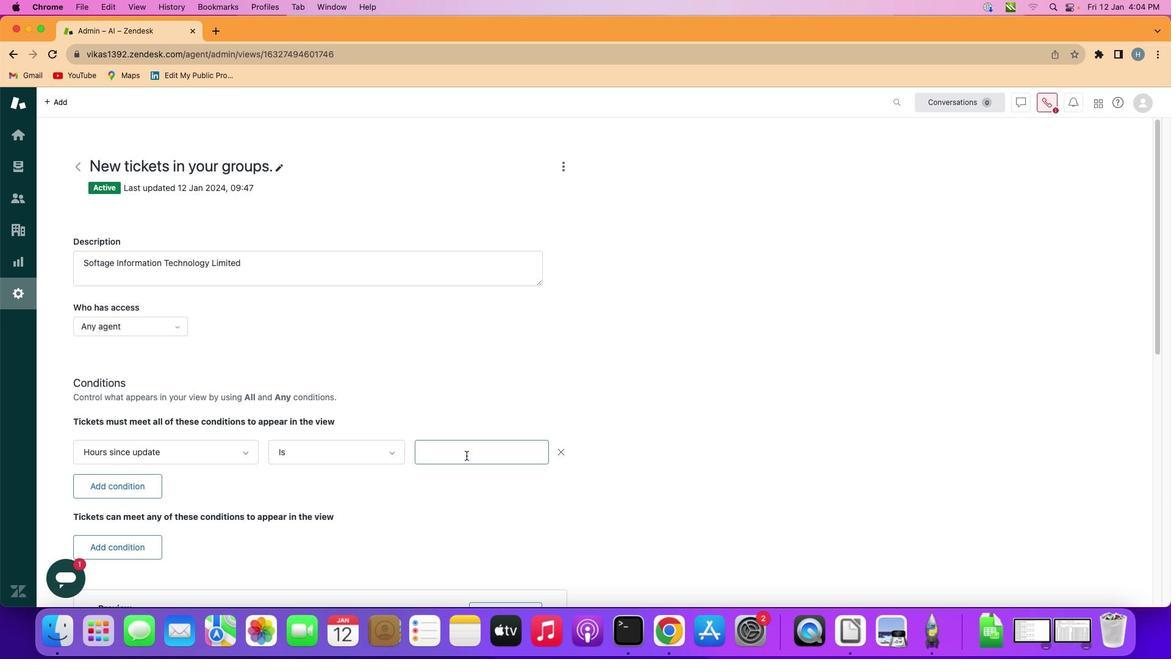 
Action: Mouse pressed left at (463, 452)
Screenshot: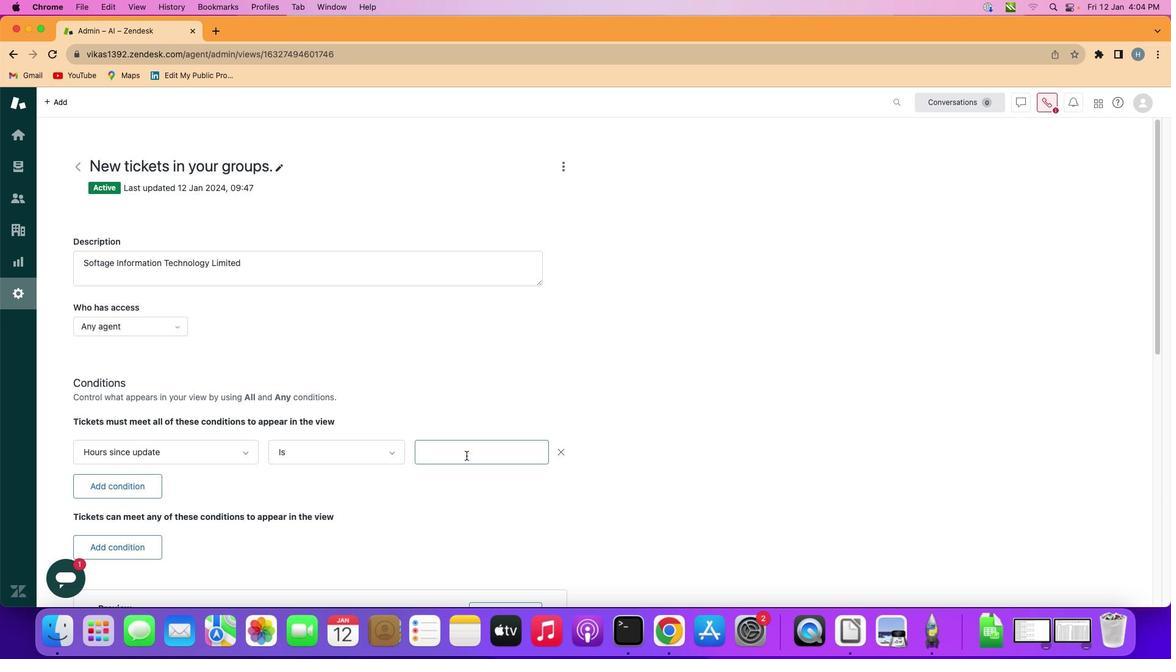 
Action: Mouse moved to (463, 452)
Screenshot: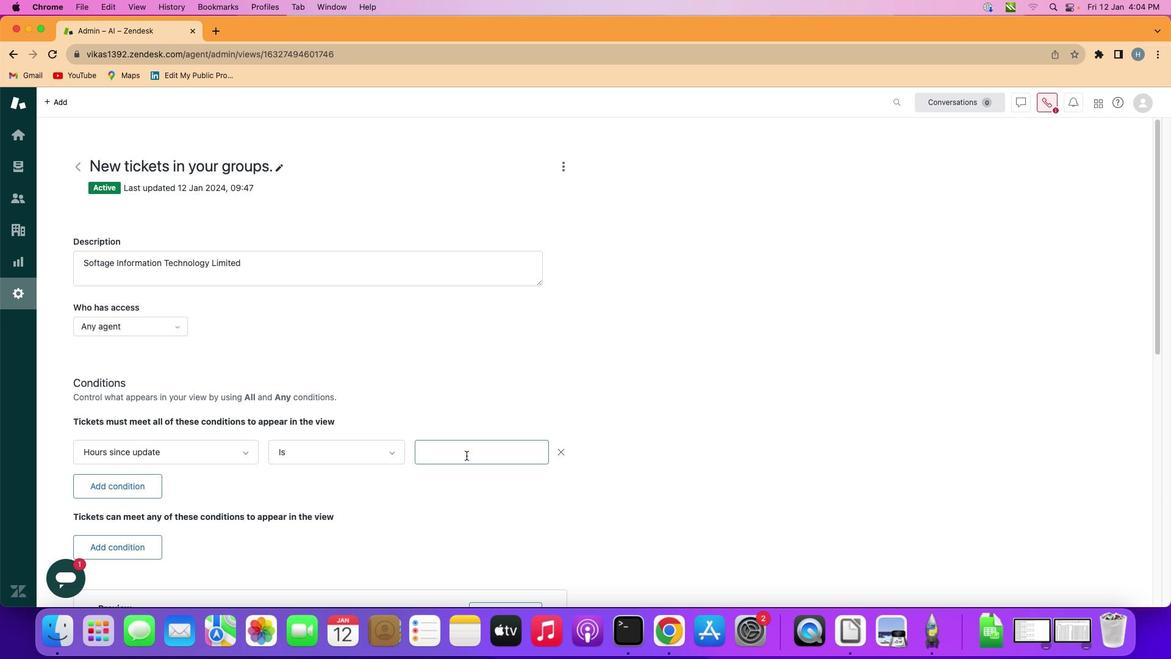 
Action: Key pressed Key.shift'O''n''e'Key.space'h''u''n''d''r''e''d'
Screenshot: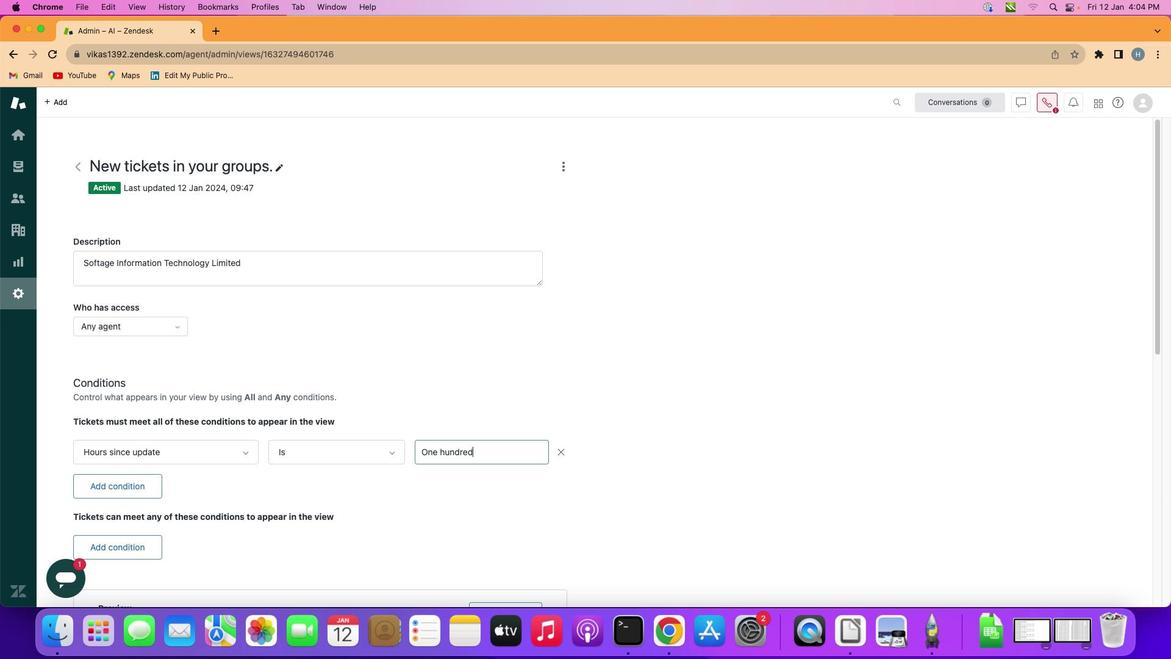 
Action: Mouse moved to (465, 452)
Screenshot: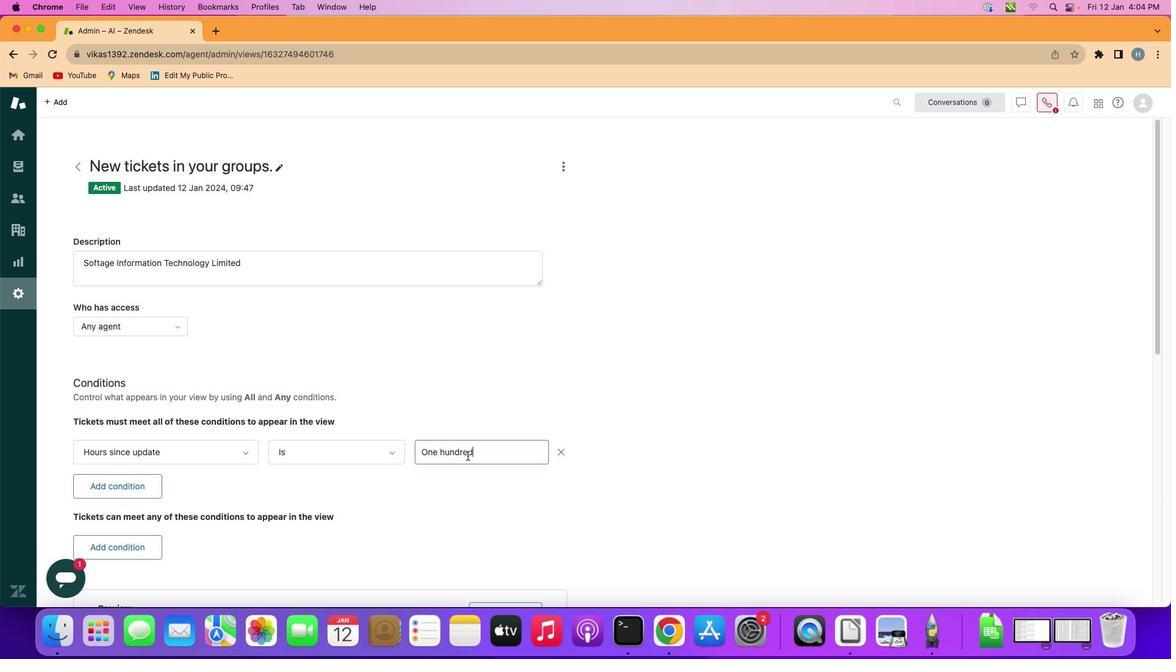 
